 Task: Create a new issue to report that the header top bar is too small and needs to be aligned with the page.
Action: Mouse moved to (364, 228)
Screenshot: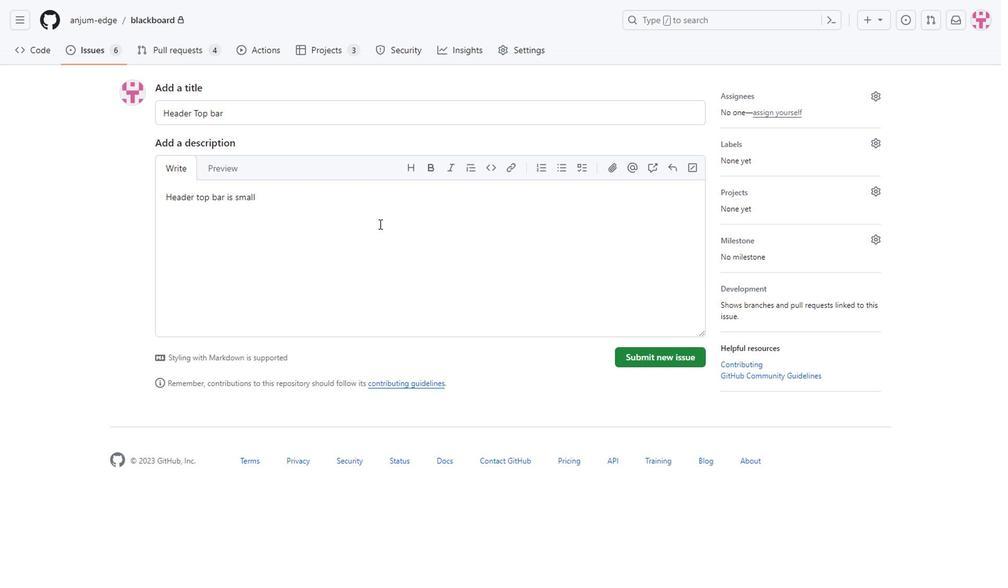 
Action: Mouse pressed left at (364, 228)
Screenshot: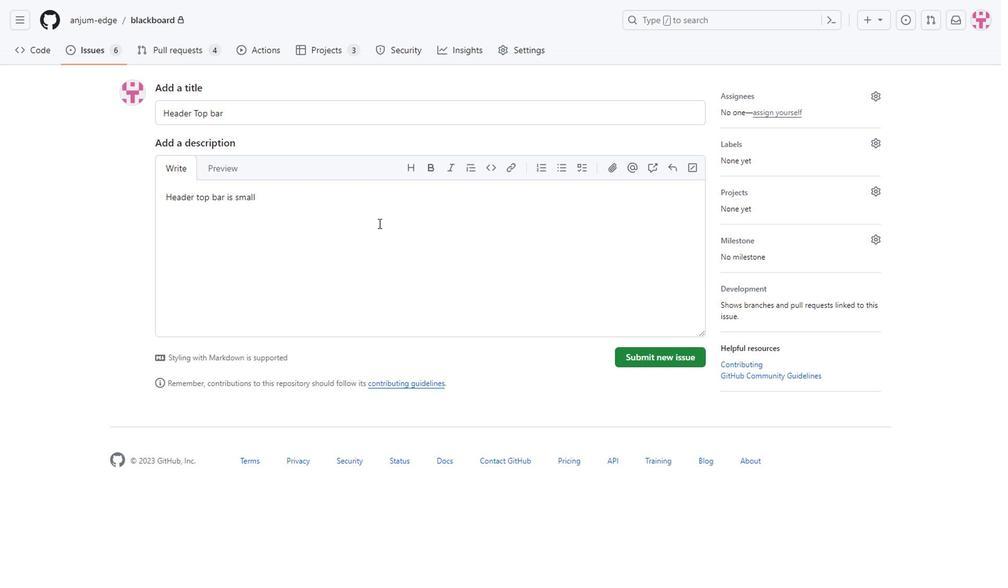 
Action: Key pressed <Key.space>make<Key.space>it<Key.space>big<Key.space>
Screenshot: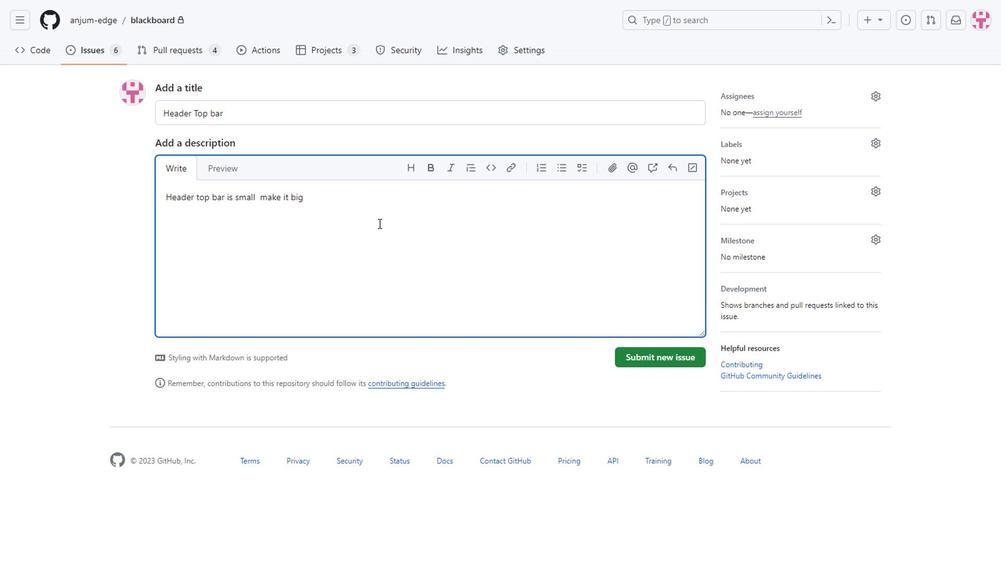 
Action: Mouse moved to (772, 107)
Screenshot: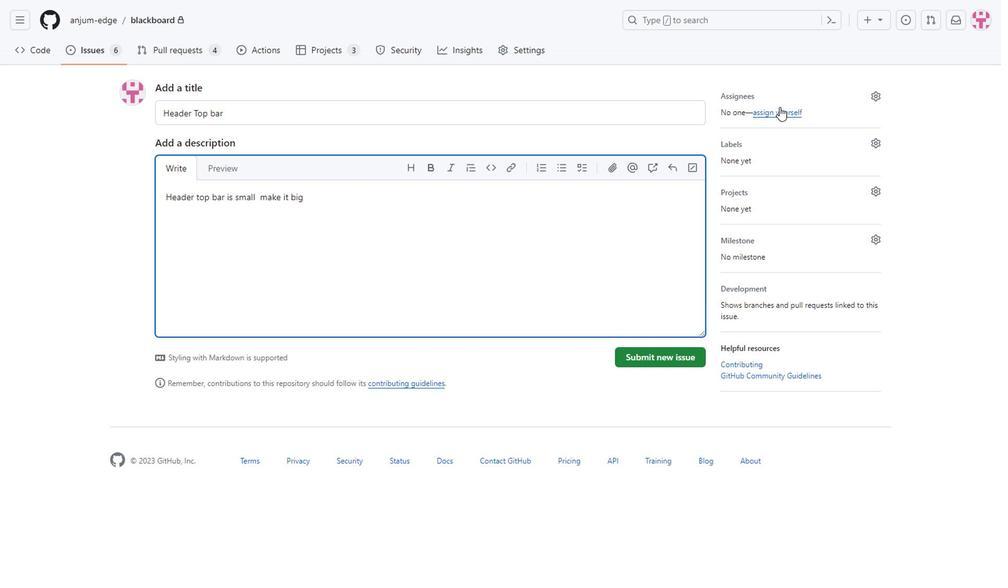 
Action: Mouse pressed left at (772, 107)
Screenshot: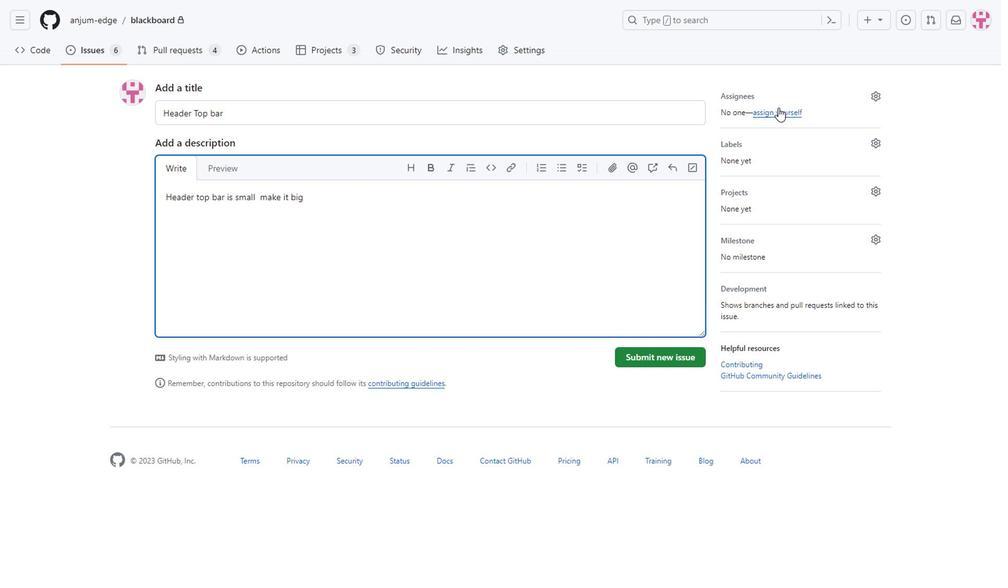
Action: Mouse moved to (329, 210)
Screenshot: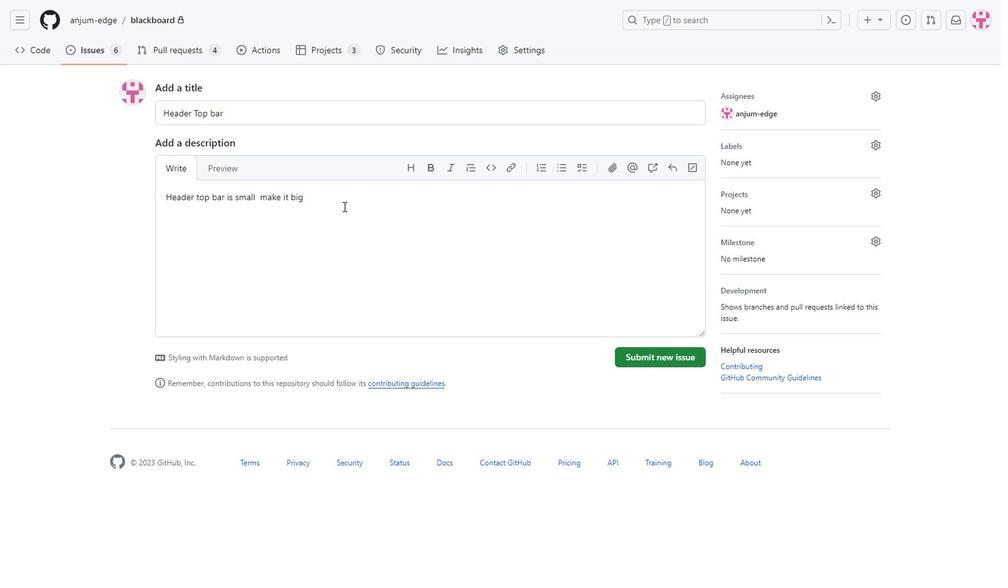 
Action: Mouse pressed left at (329, 210)
Screenshot: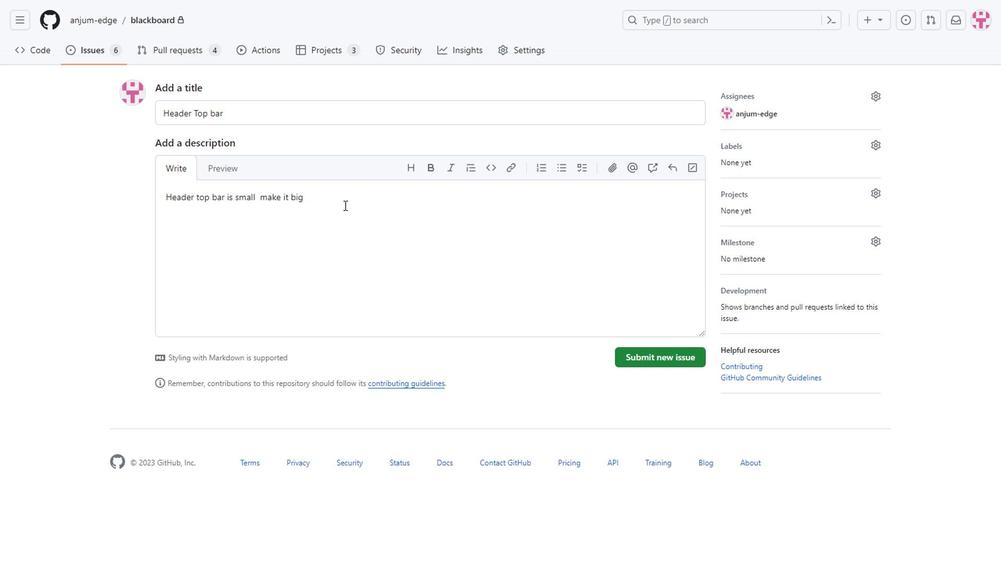 
Action: Key pressed to<Key.space>align<Key.space>with<Key.space>the<Key.space>page
Screenshot: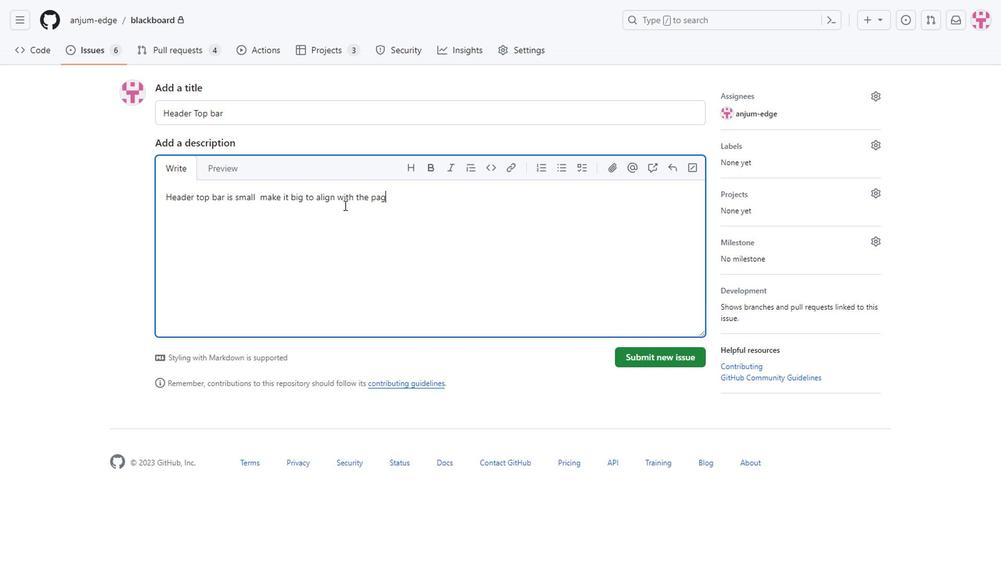 
Action: Mouse moved to (239, 203)
Screenshot: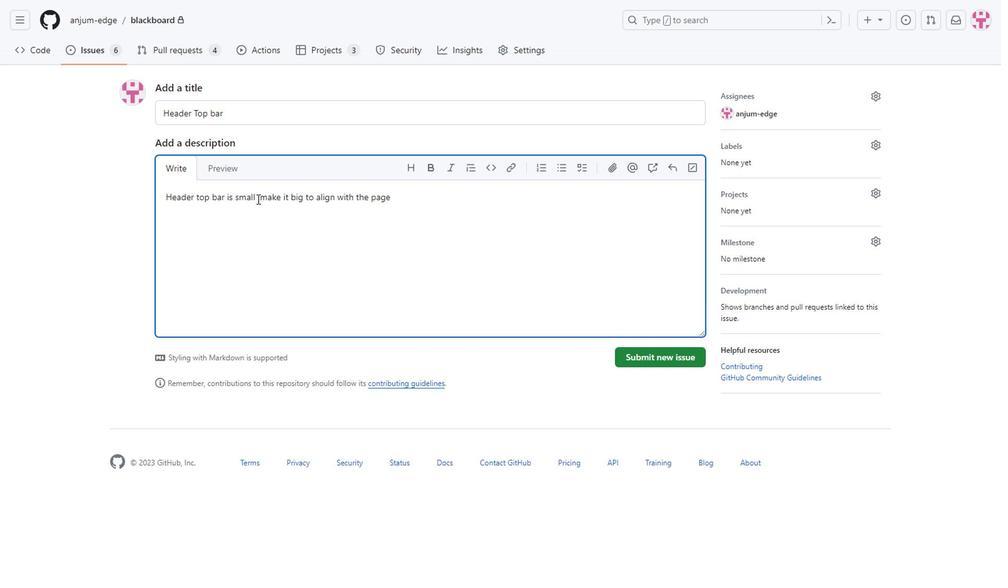 
Action: Mouse pressed left at (239, 203)
Screenshot: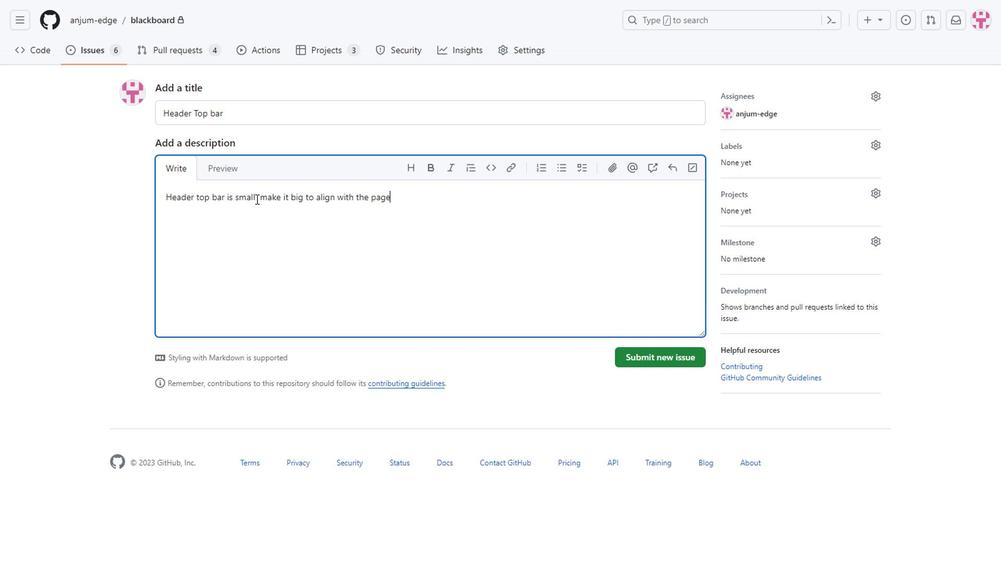 
Action: Key pressed <Key.right><Key.backspace>
Screenshot: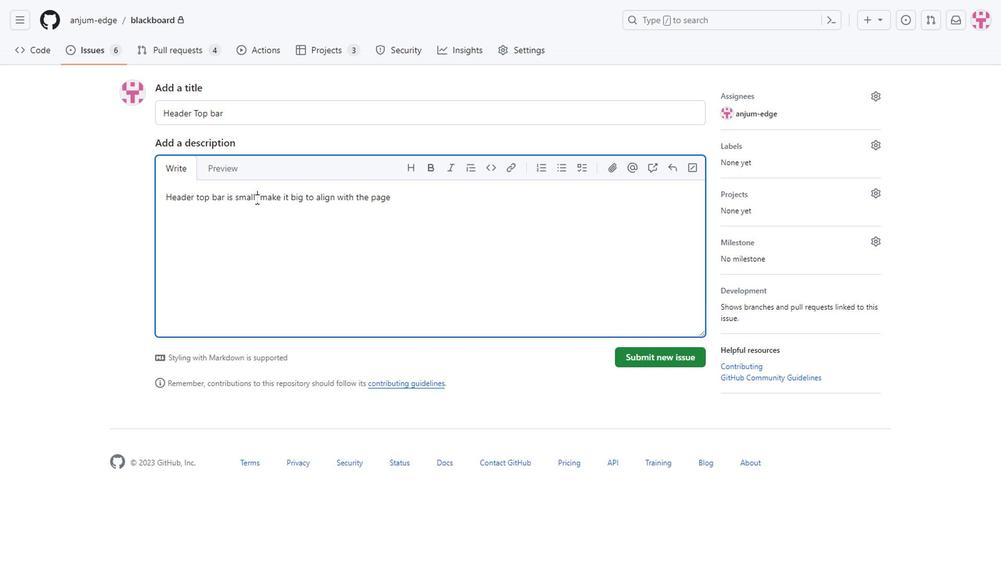 
Action: Mouse moved to (724, 148)
Screenshot: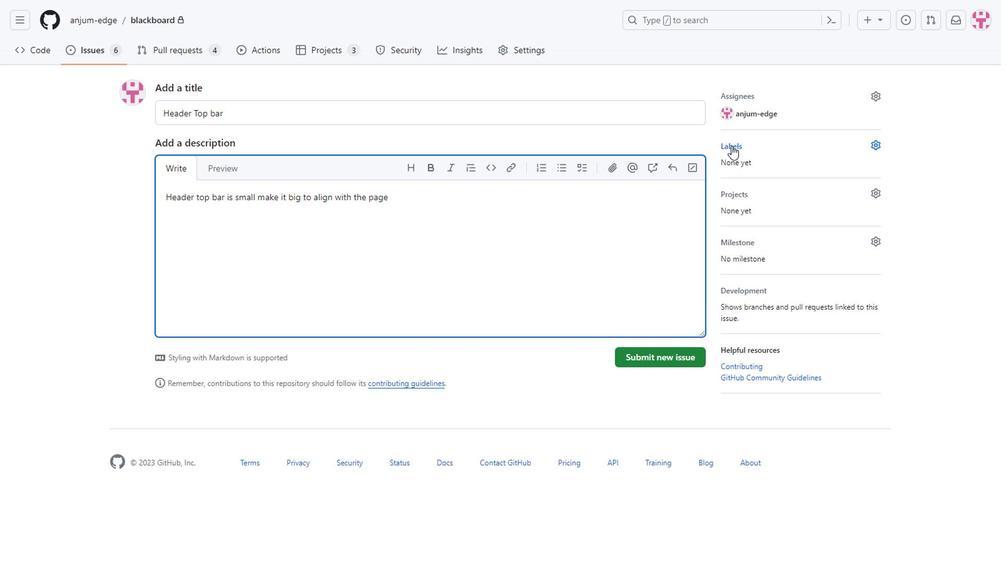 
Action: Mouse pressed left at (724, 148)
Screenshot: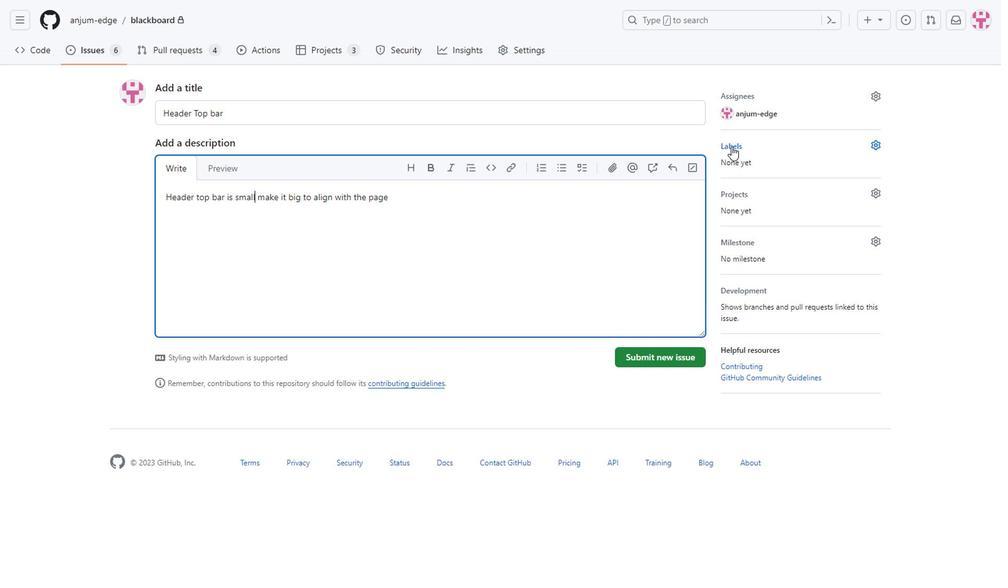 
Action: Mouse moved to (724, 232)
Screenshot: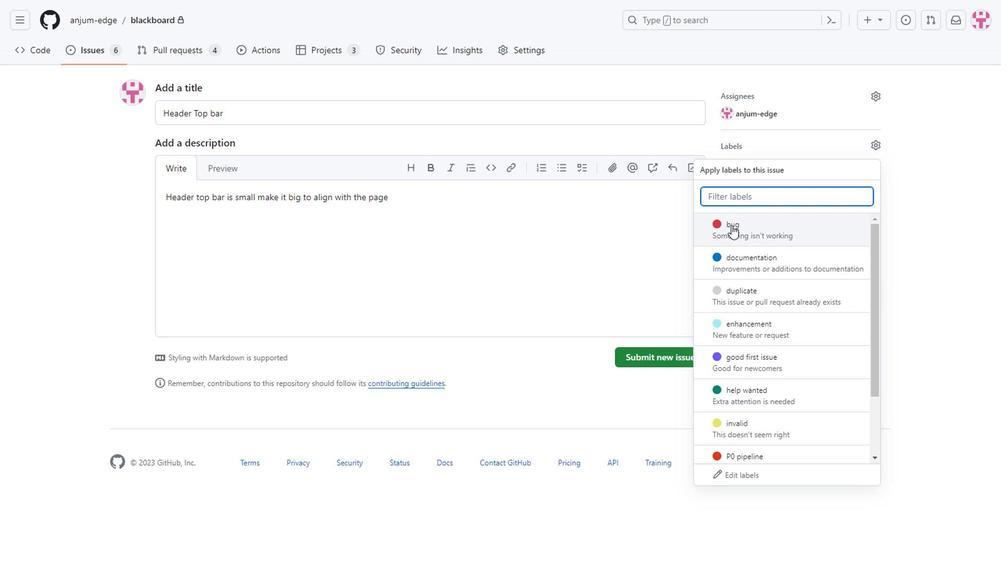 
Action: Mouse pressed left at (724, 232)
Screenshot: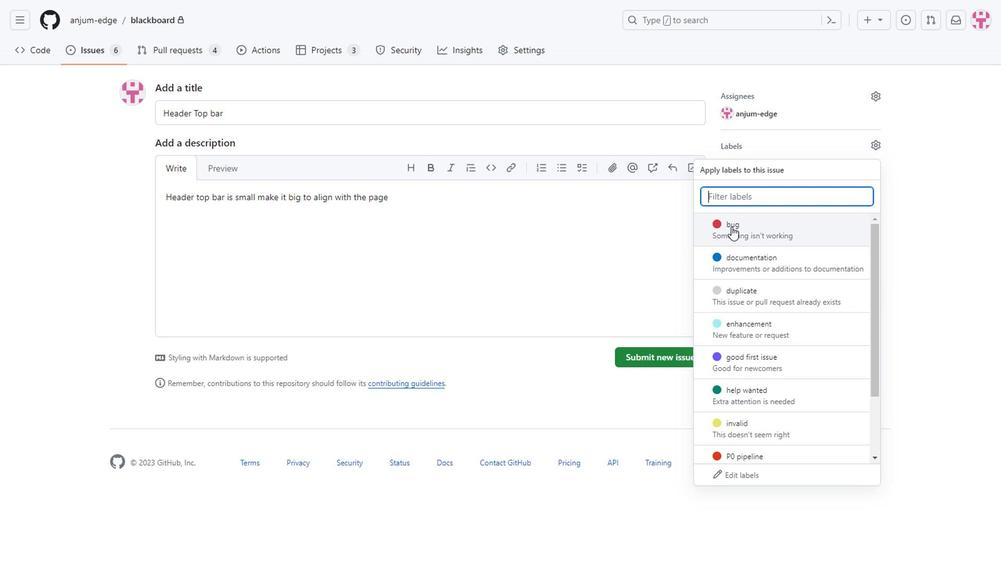 
Action: Mouse moved to (973, 297)
Screenshot: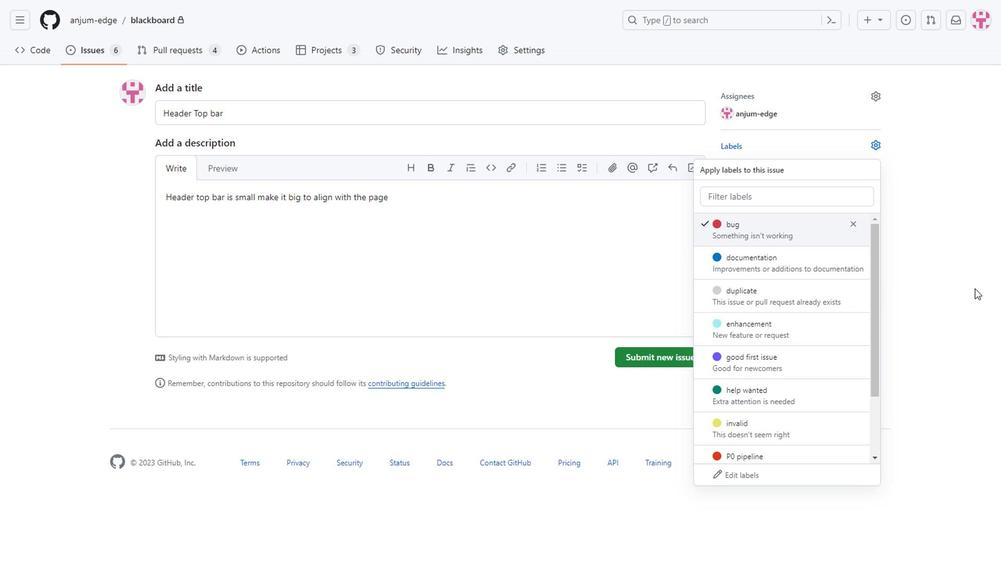 
Action: Mouse pressed left at (973, 297)
Screenshot: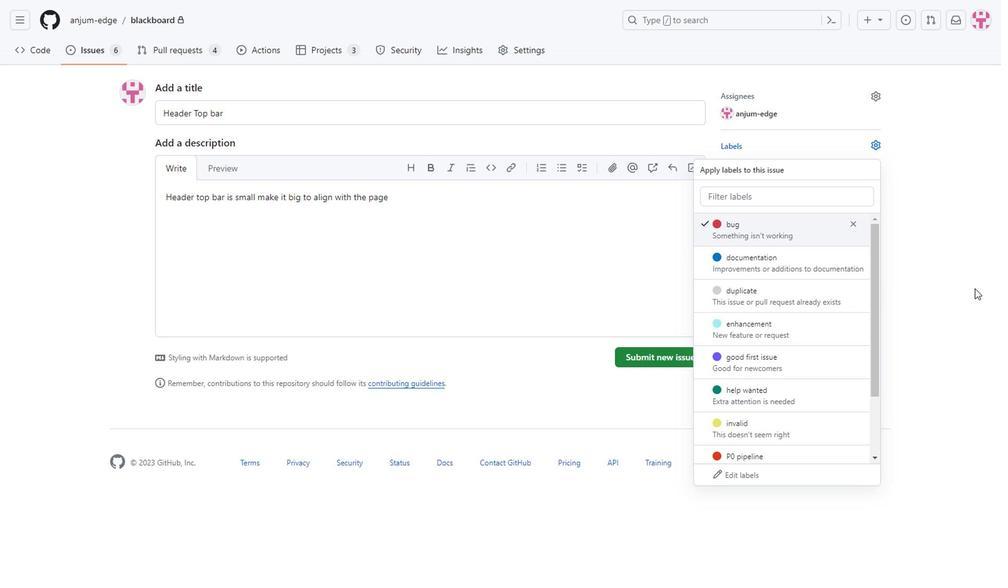 
Action: Mouse moved to (719, 198)
Screenshot: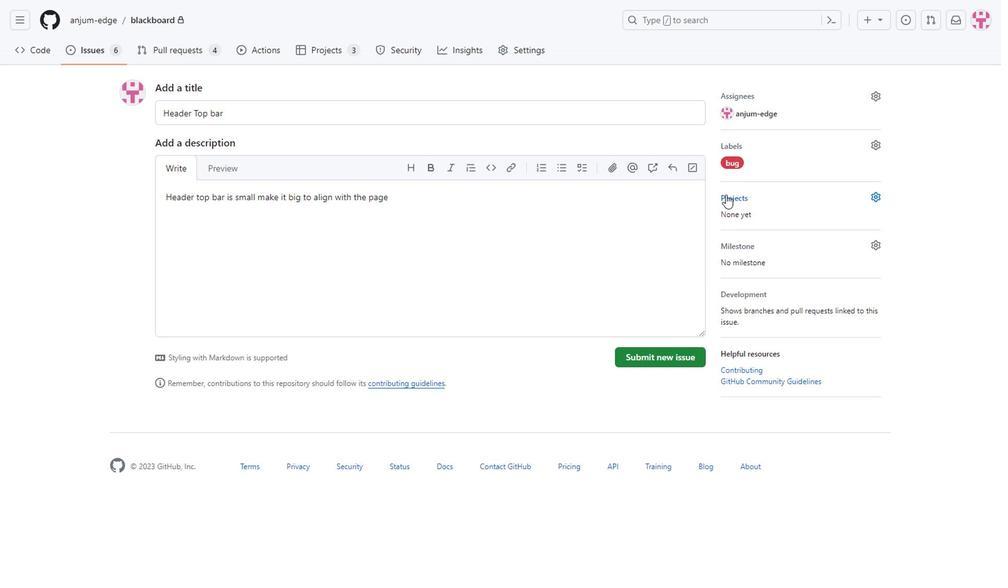 
Action: Mouse pressed left at (719, 198)
Screenshot: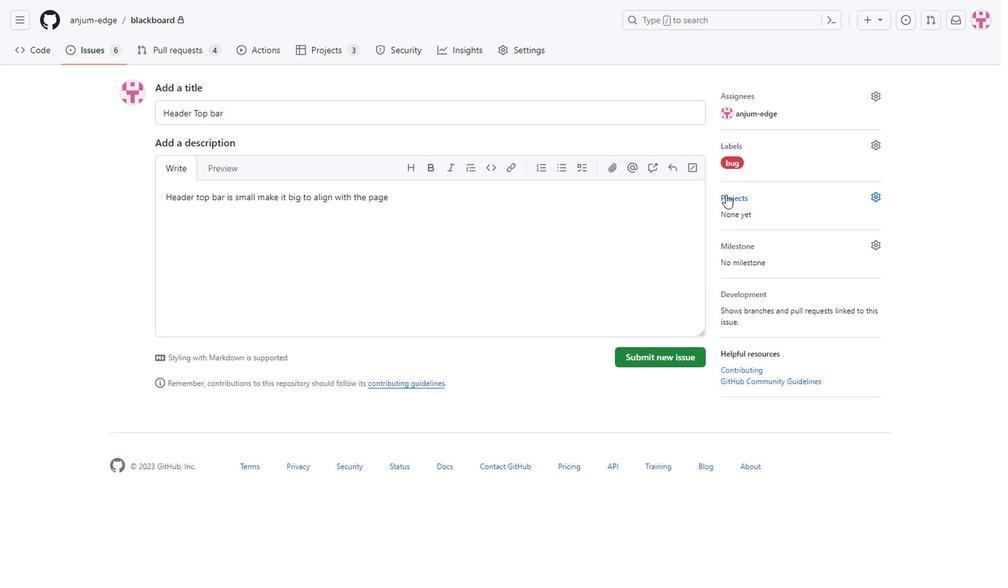 
Action: Mouse moved to (775, 315)
Screenshot: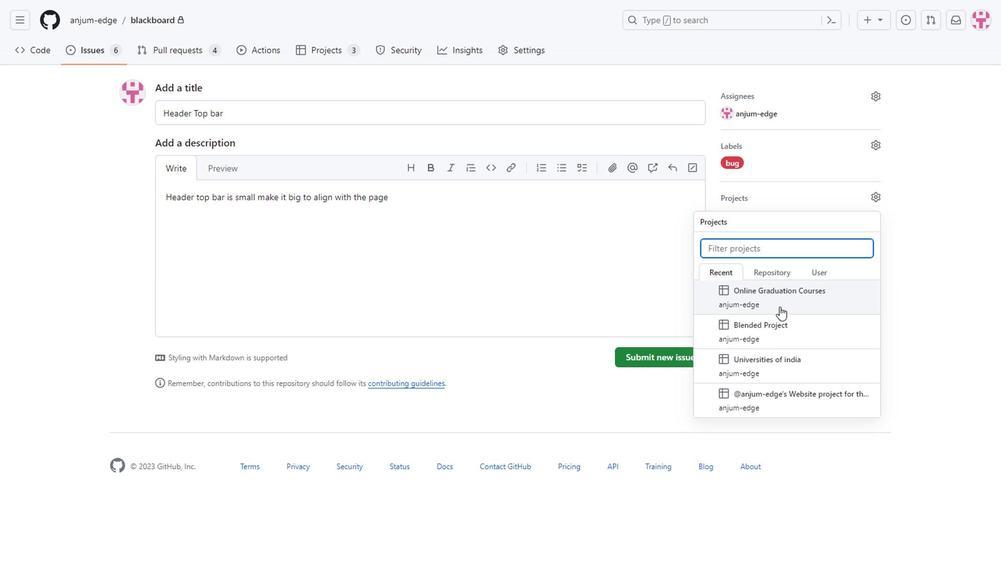 
Action: Mouse pressed left at (775, 315)
Screenshot: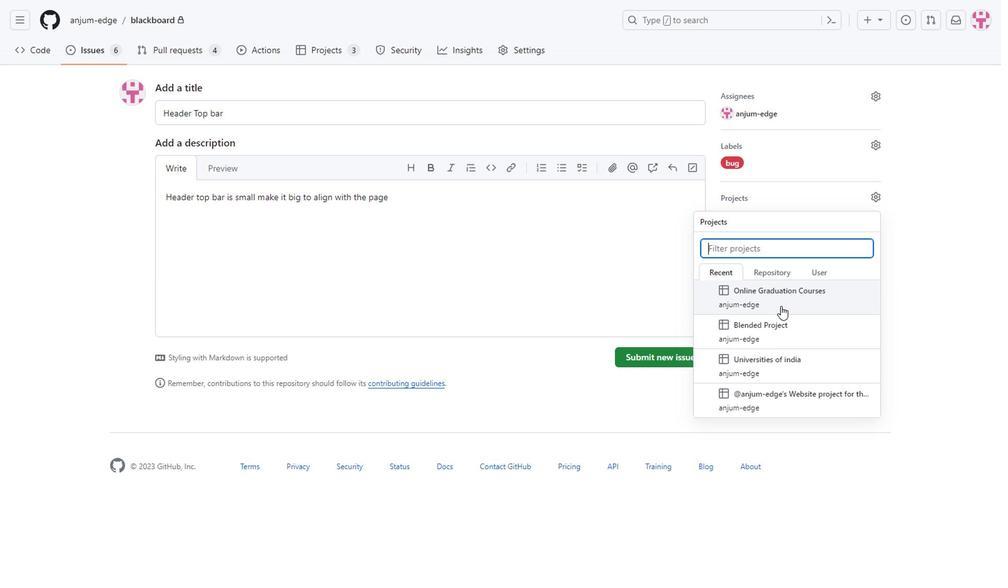 
Action: Mouse moved to (908, 308)
Screenshot: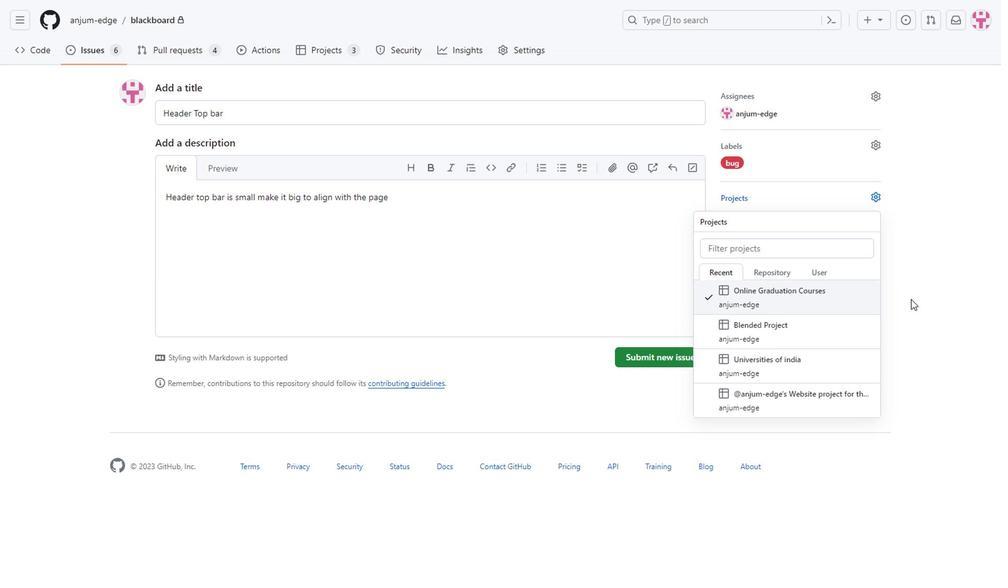 
Action: Mouse pressed left at (908, 308)
Screenshot: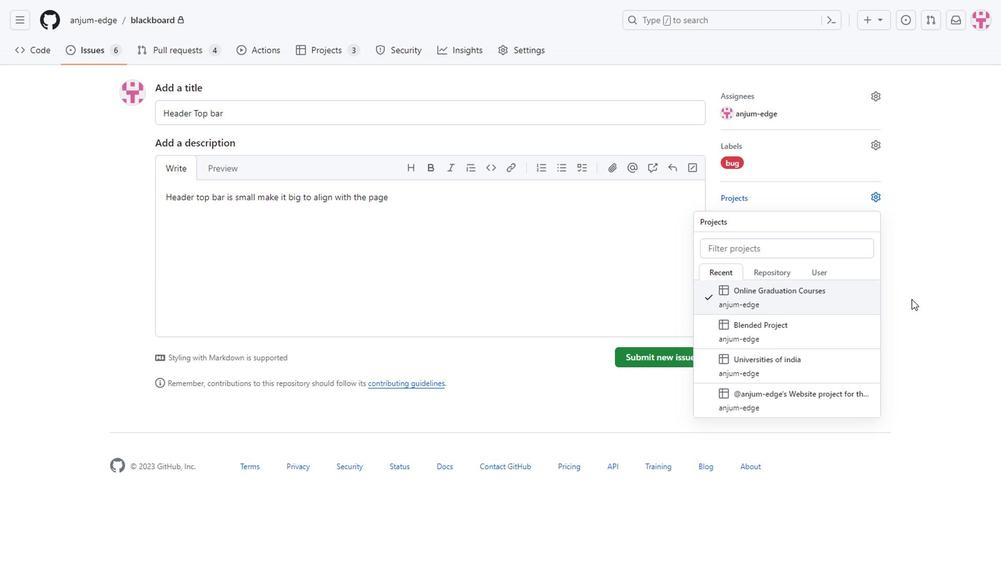 
Action: Mouse moved to (731, 247)
Screenshot: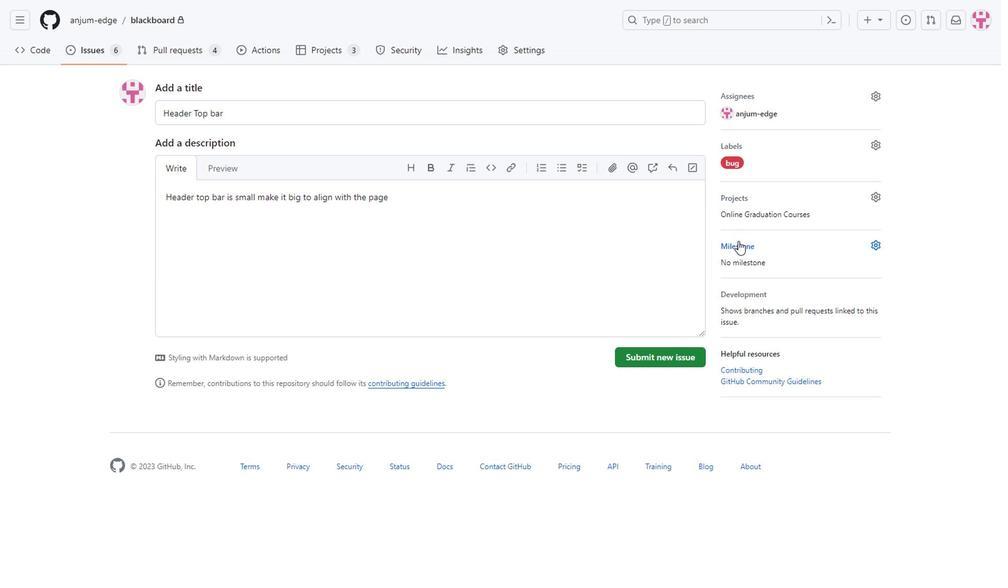 
Action: Mouse pressed left at (731, 247)
Screenshot: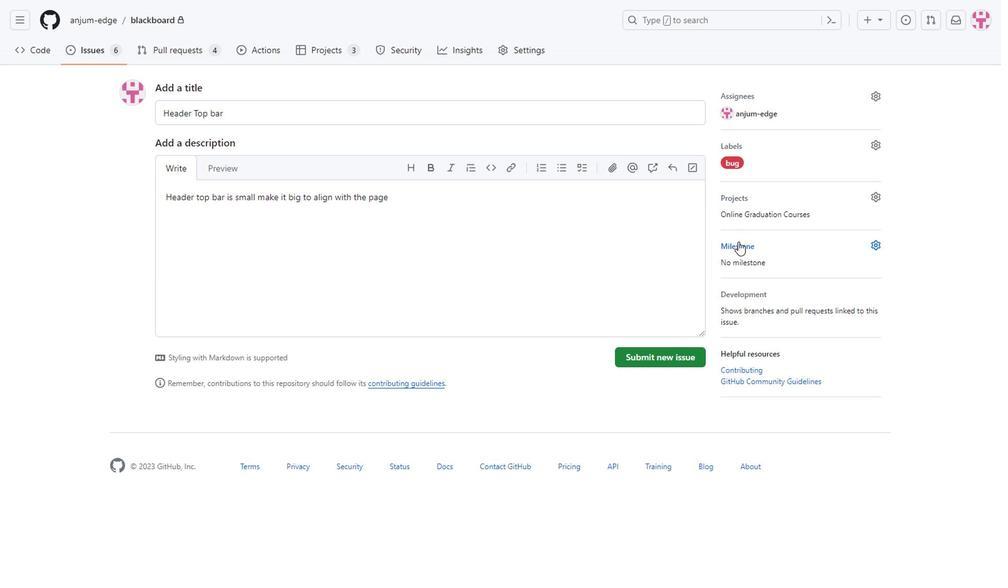 
Action: Mouse moved to (984, 303)
Screenshot: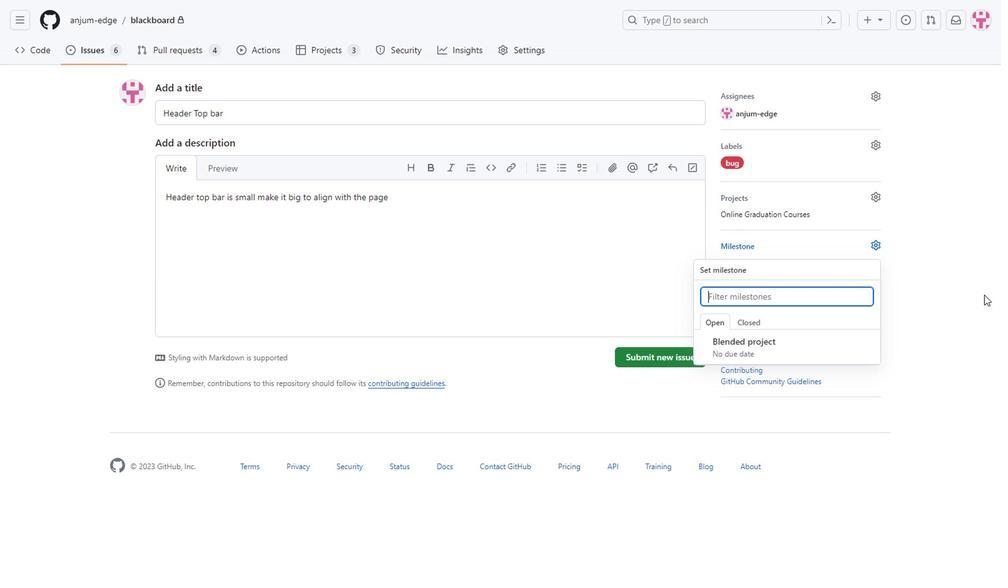 
Action: Mouse pressed left at (984, 303)
Screenshot: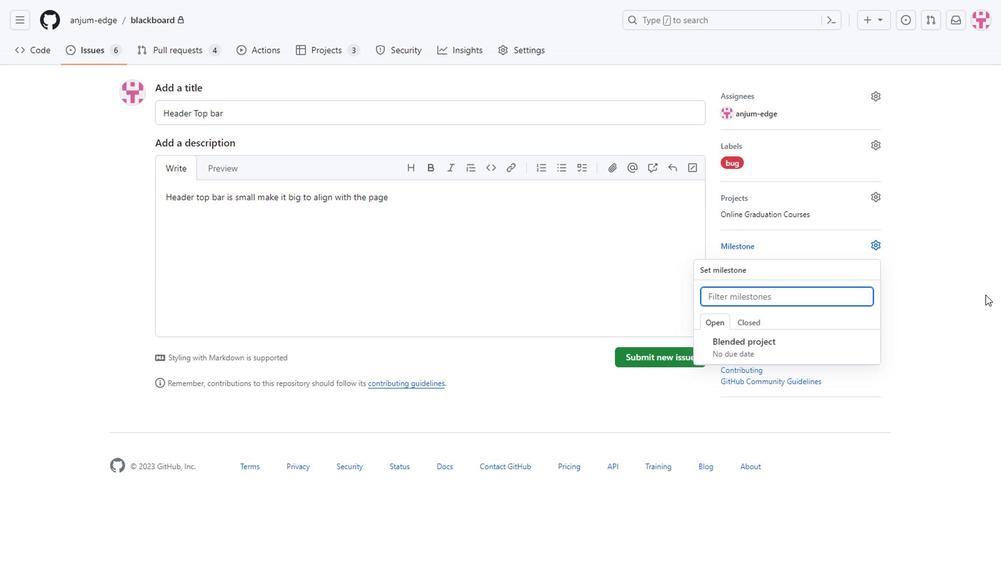 
Action: Mouse moved to (660, 367)
Screenshot: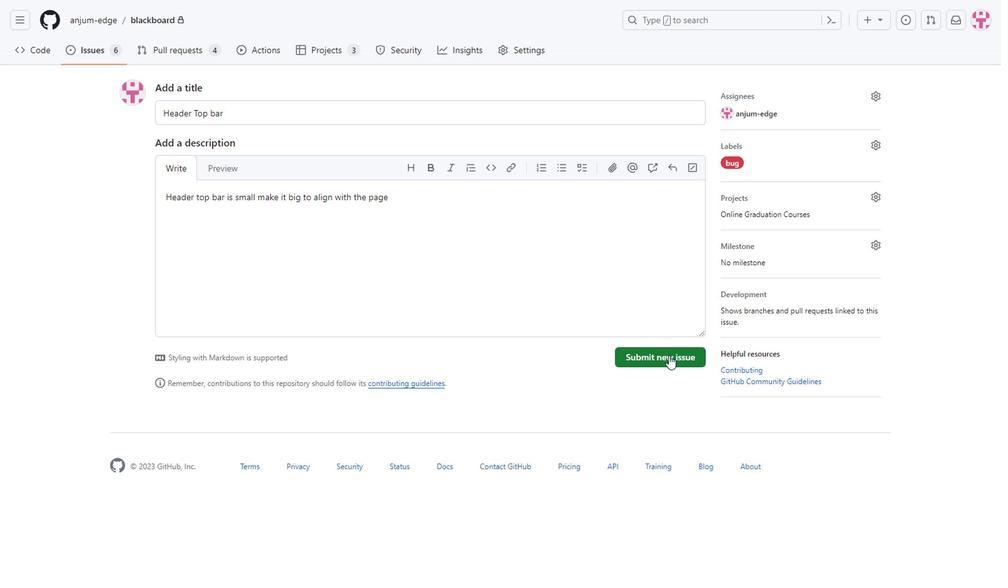 
Action: Mouse pressed left at (660, 367)
Screenshot: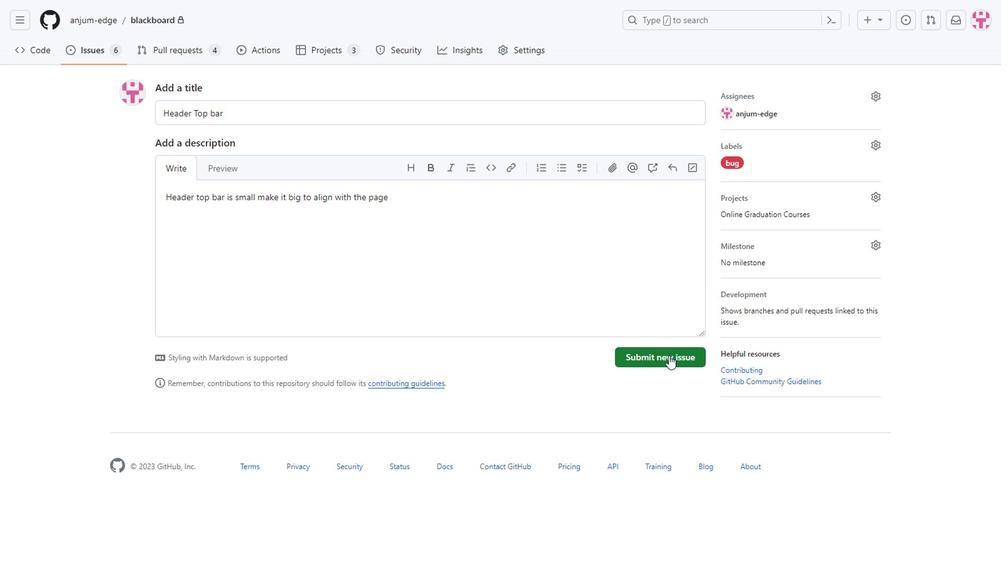 
Action: Mouse moved to (733, 326)
Screenshot: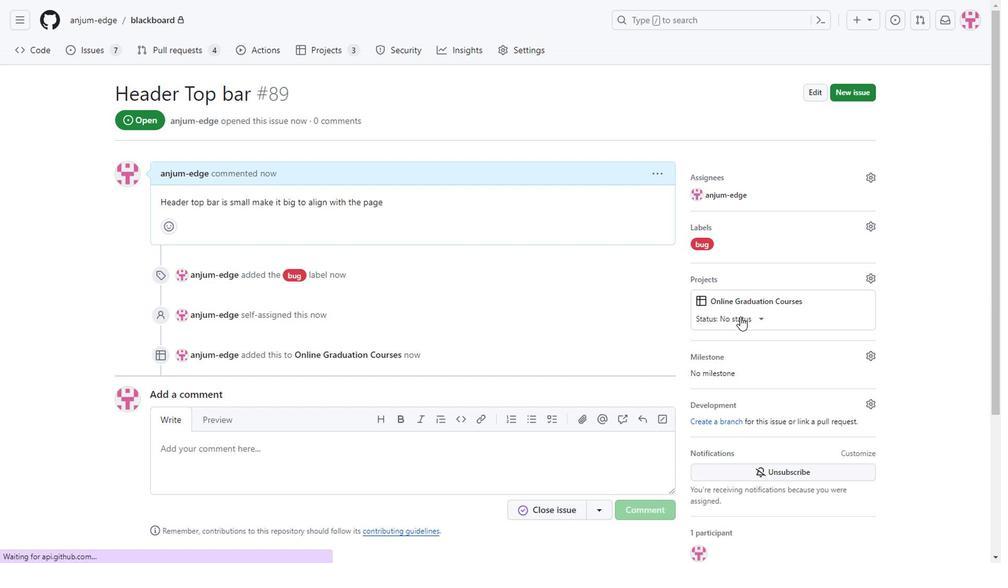 
Action: Mouse pressed left at (733, 326)
Screenshot: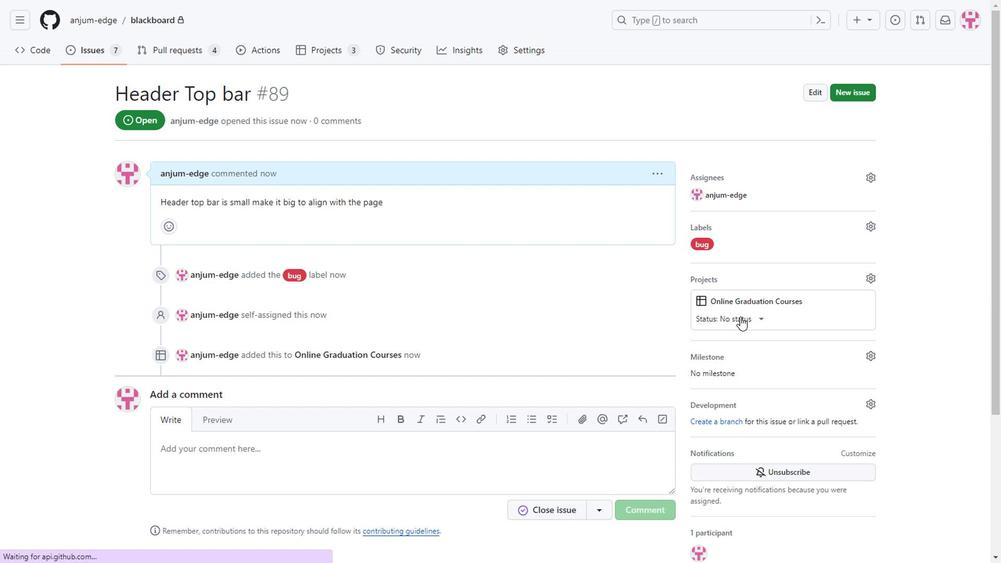 
Action: Mouse moved to (683, 370)
Screenshot: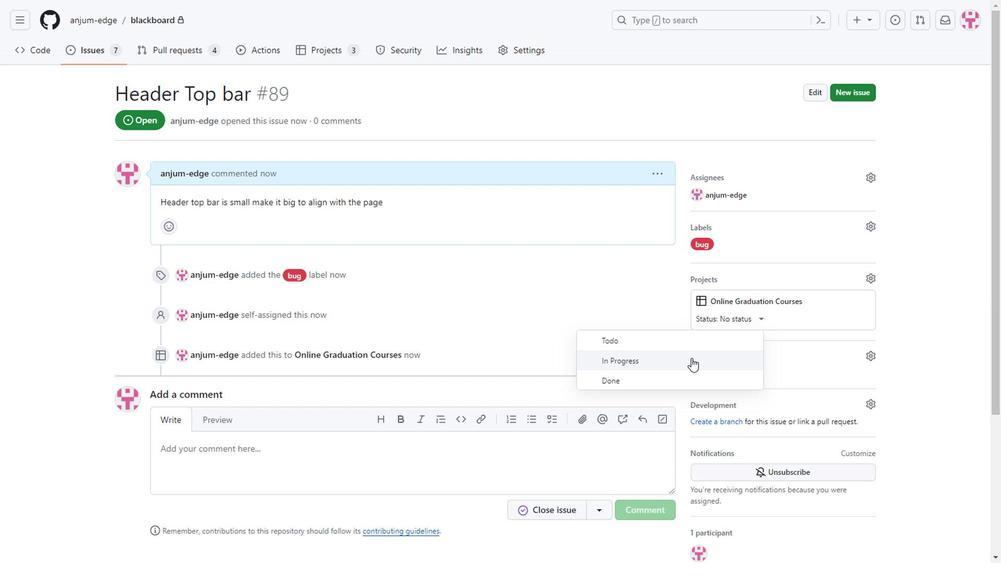 
Action: Mouse pressed left at (683, 370)
Screenshot: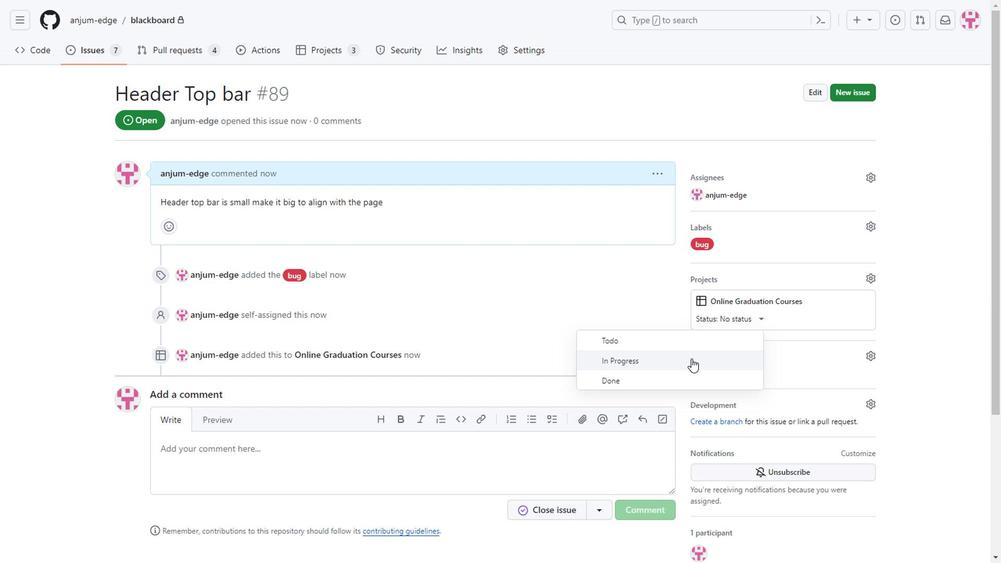 
Action: Mouse moved to (340, 320)
Screenshot: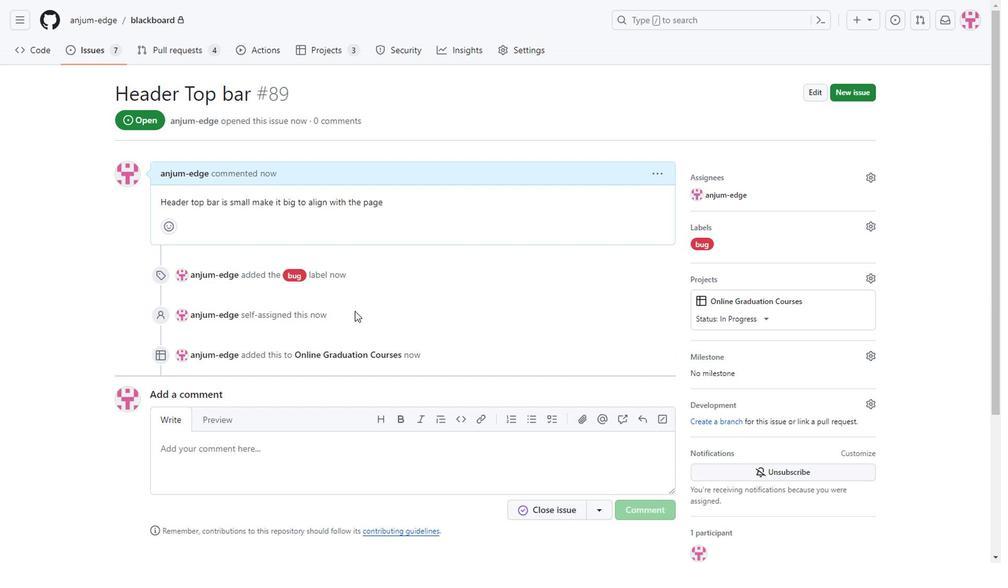 
Action: Mouse scrolled (340, 319) with delta (0, -1)
Screenshot: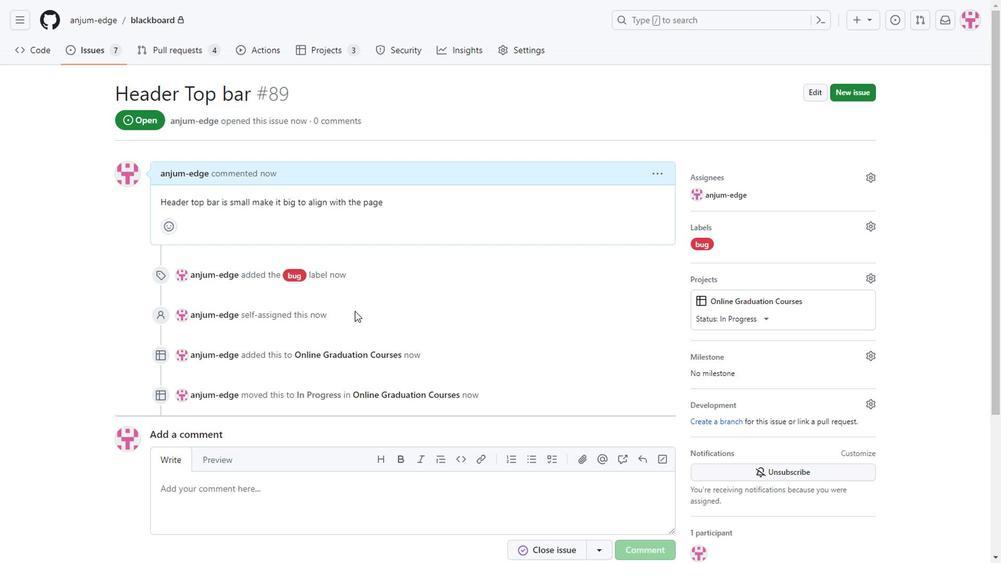 
Action: Mouse scrolled (340, 319) with delta (0, -1)
Screenshot: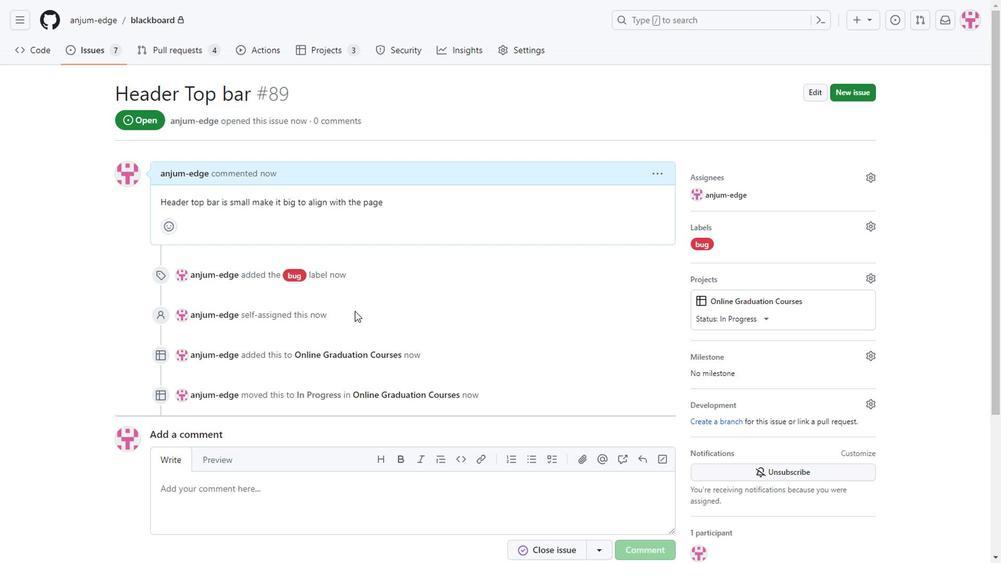 
Action: Mouse scrolled (340, 319) with delta (0, -1)
Screenshot: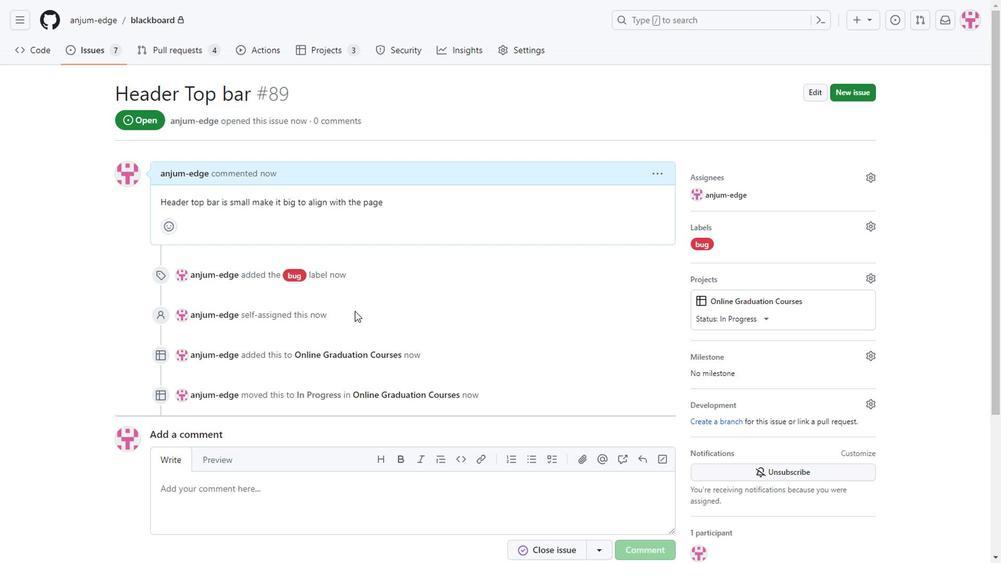 
Action: Mouse scrolled (340, 319) with delta (0, -1)
Screenshot: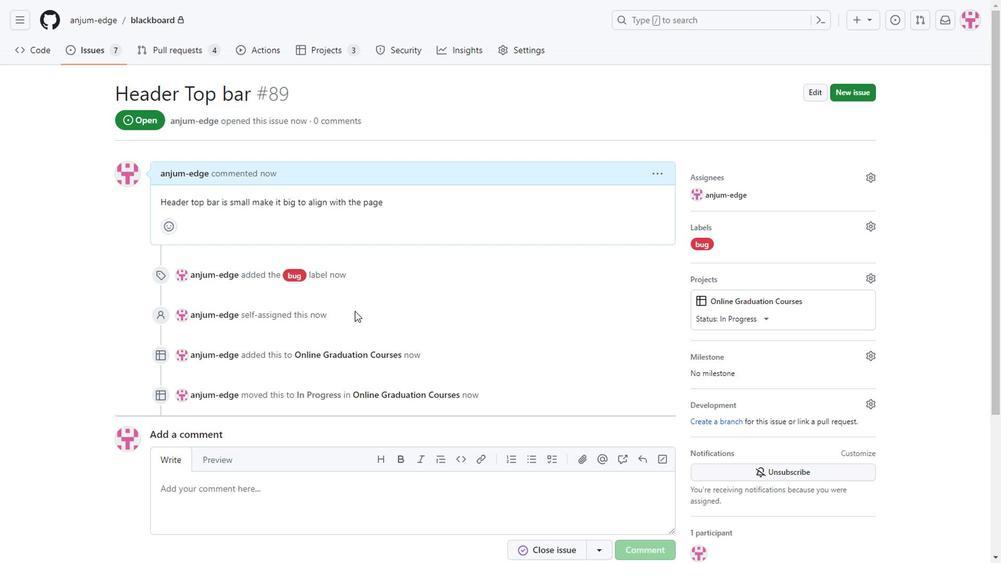 
Action: Mouse scrolled (340, 319) with delta (0, -1)
Screenshot: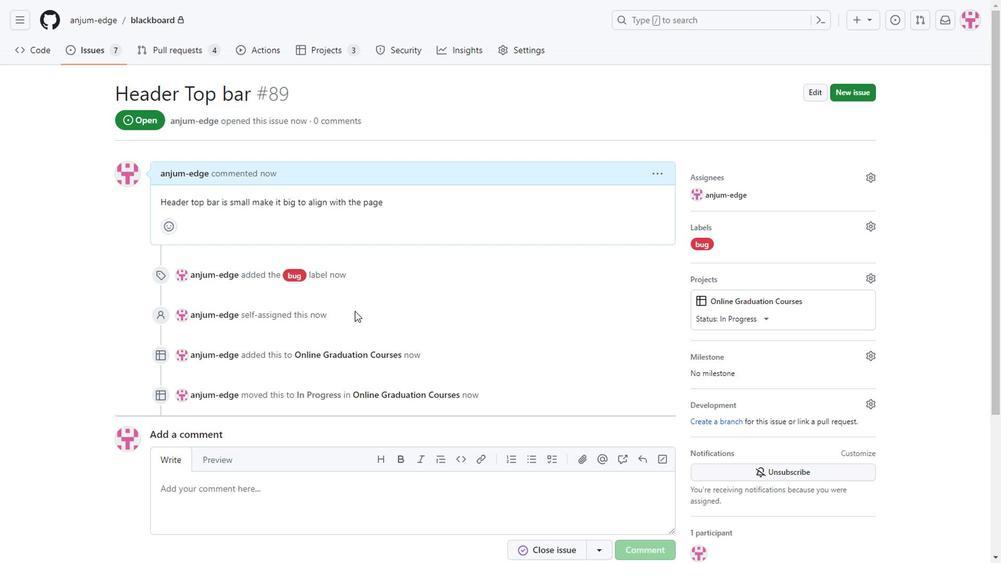 
Action: Mouse scrolled (340, 319) with delta (0, -1)
Screenshot: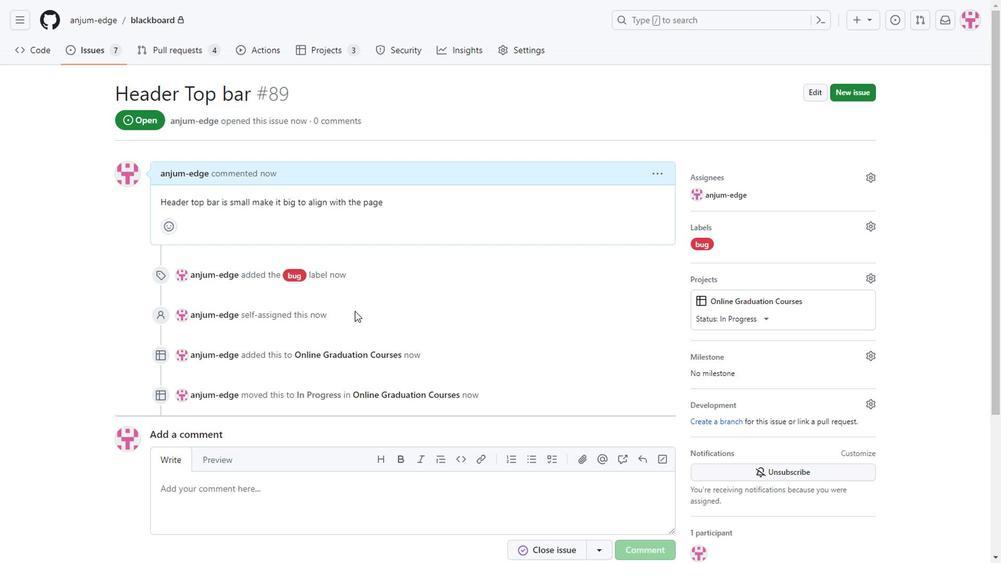 
Action: Mouse scrolled (340, 319) with delta (0, -1)
Screenshot: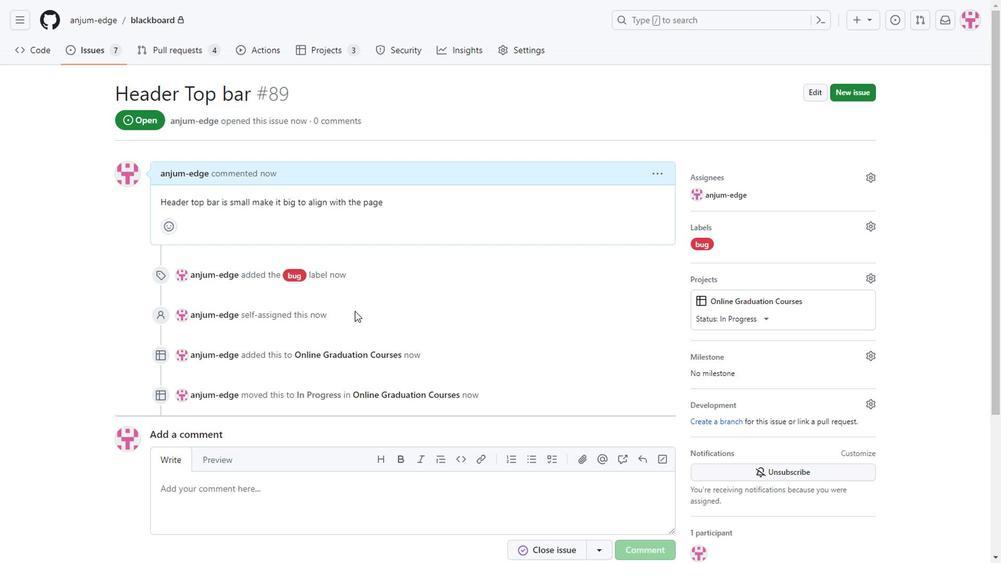 
Action: Mouse scrolled (340, 319) with delta (0, -1)
Screenshot: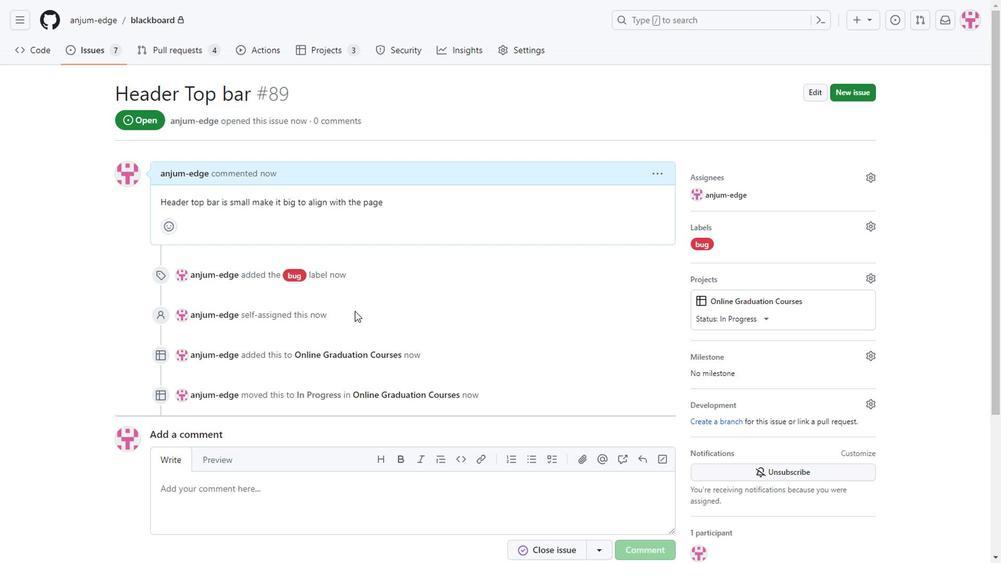 
Action: Mouse scrolled (340, 319) with delta (0, -1)
Screenshot: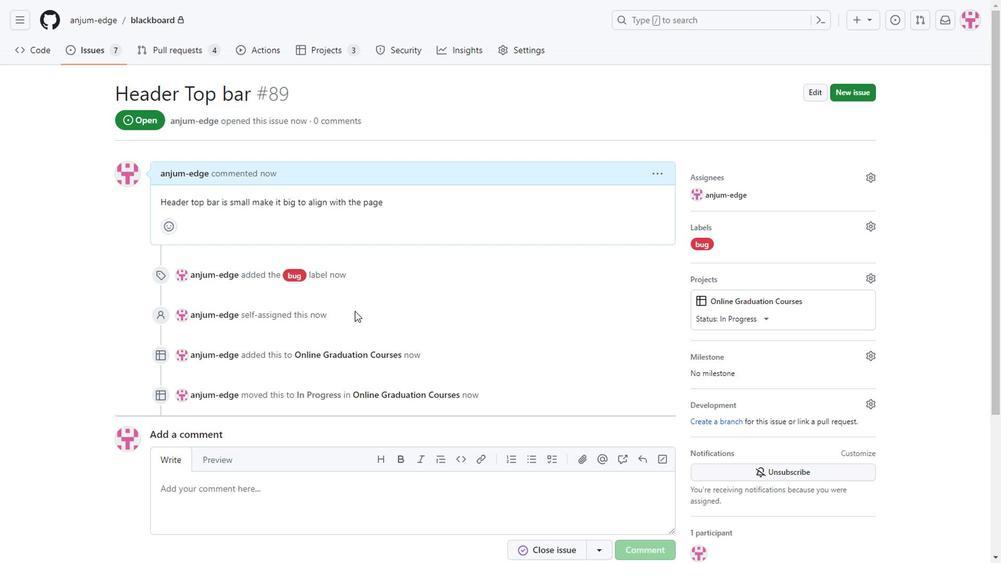 
Action: Mouse scrolled (340, 319) with delta (0, -1)
Screenshot: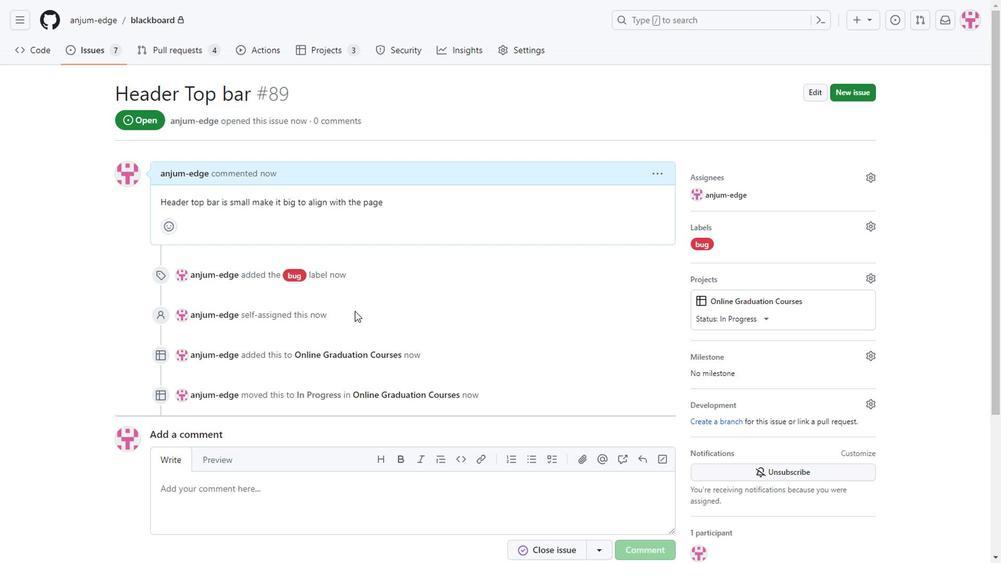 
Action: Mouse scrolled (340, 319) with delta (0, -1)
Screenshot: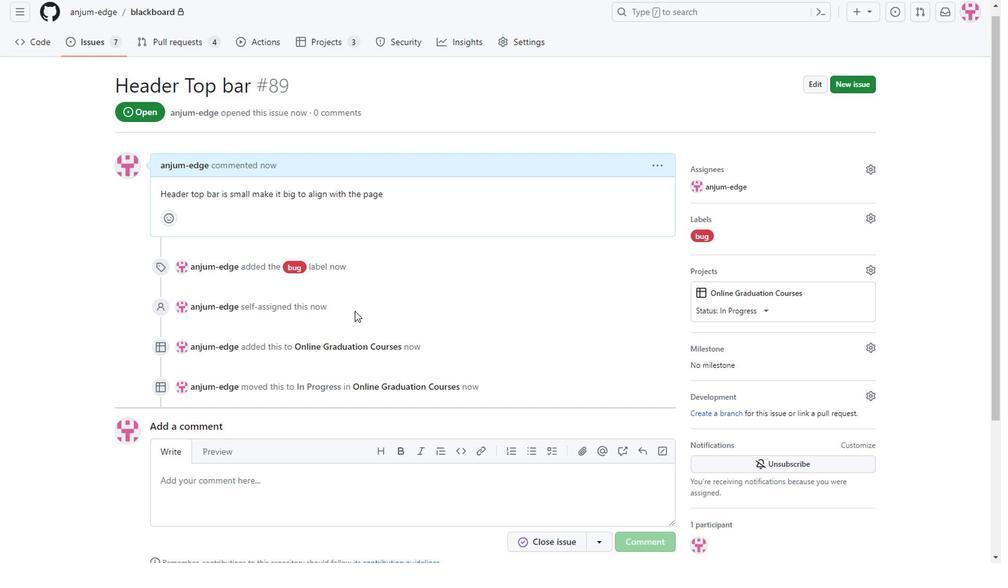 
Action: Mouse scrolled (340, 319) with delta (0, -1)
Screenshot: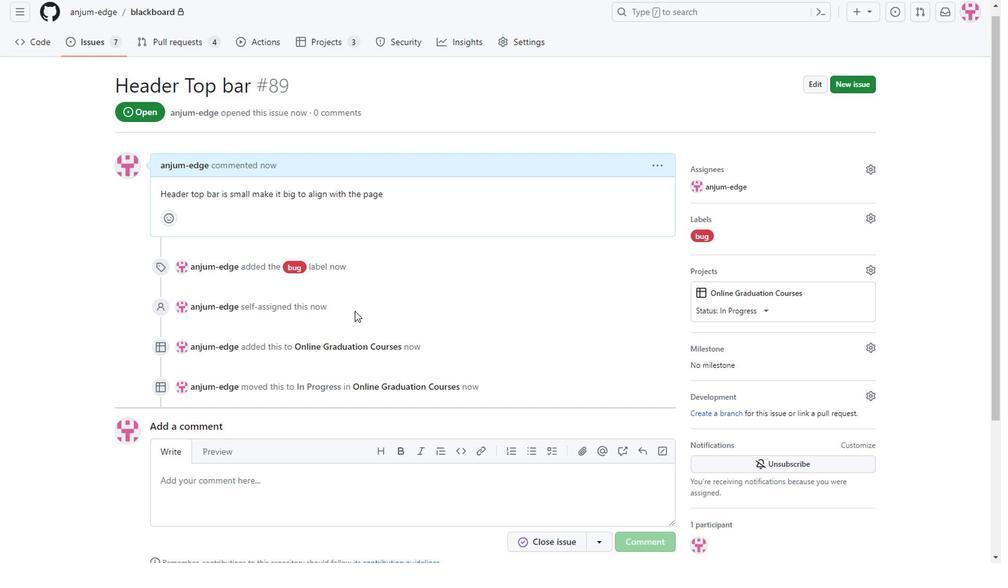 
Action: Mouse scrolled (340, 319) with delta (0, -1)
Screenshot: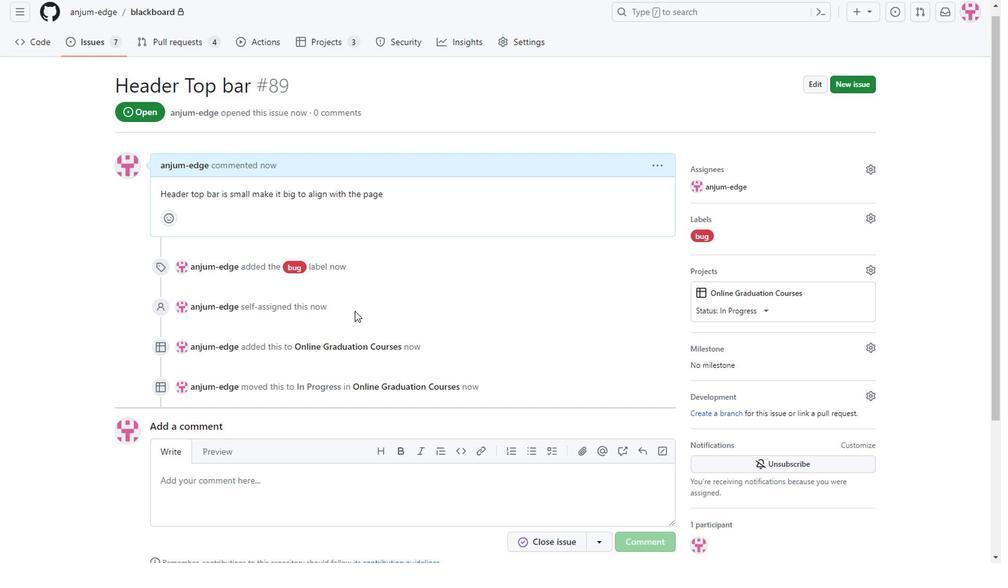 
Action: Mouse scrolled (340, 319) with delta (0, -1)
Screenshot: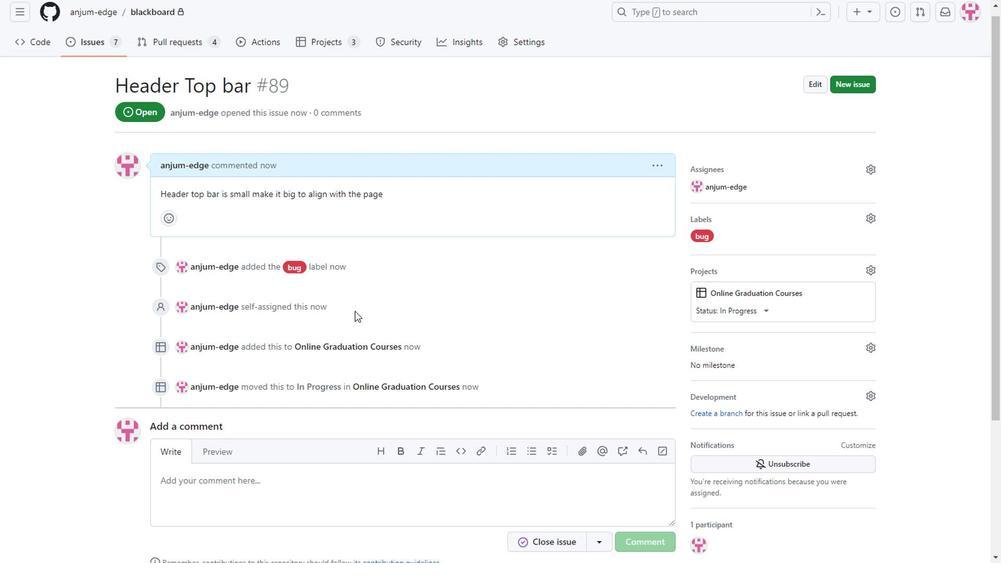 
Action: Mouse scrolled (340, 319) with delta (0, -1)
Screenshot: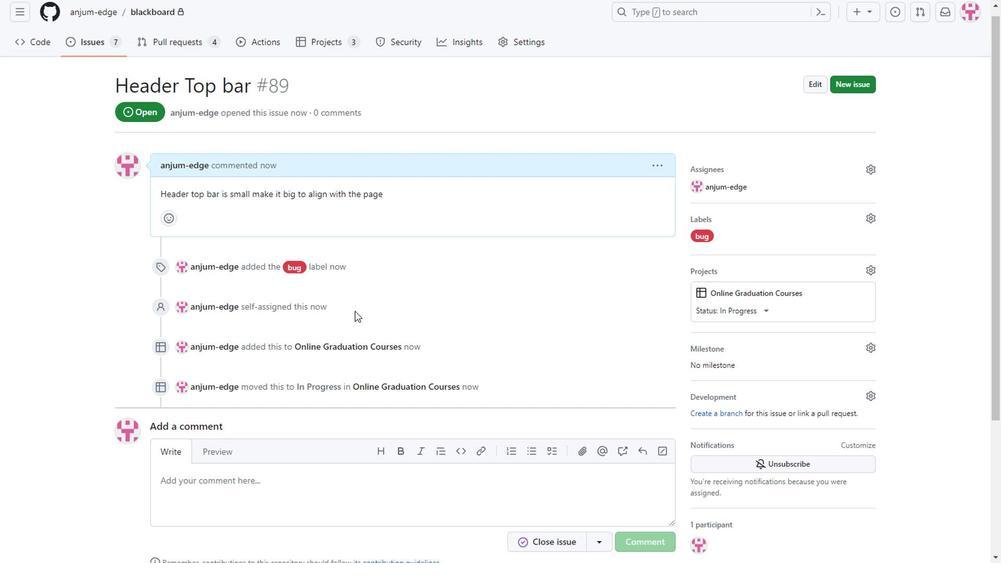 
Action: Mouse scrolled (340, 319) with delta (0, -1)
Screenshot: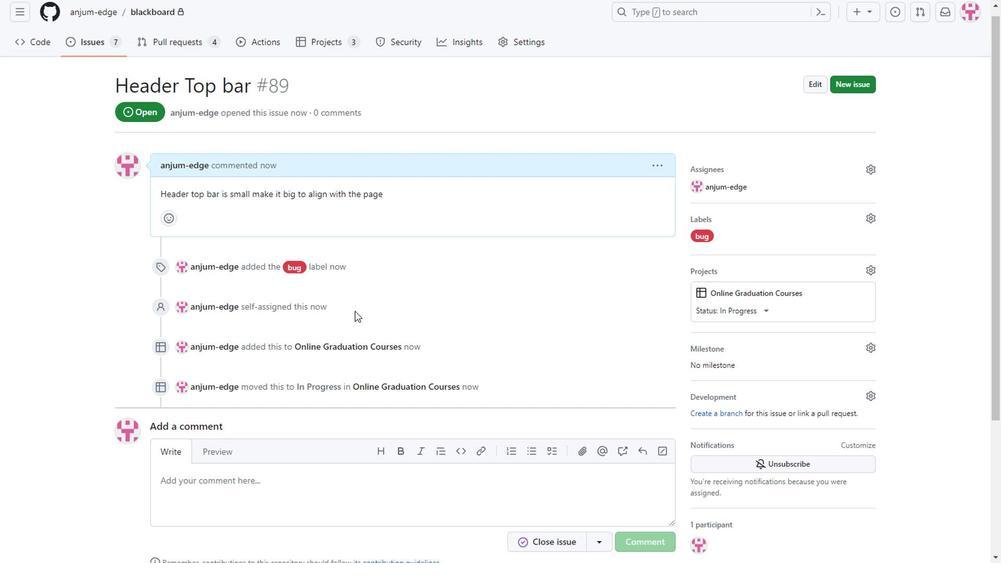 
Action: Mouse scrolled (340, 319) with delta (0, -1)
Screenshot: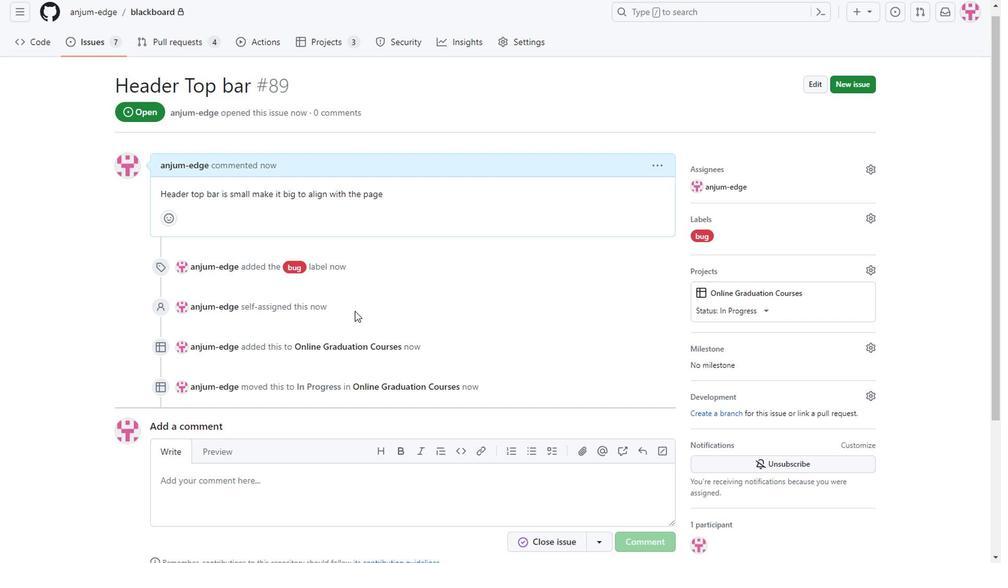 
Action: Mouse scrolled (340, 319) with delta (0, -1)
Screenshot: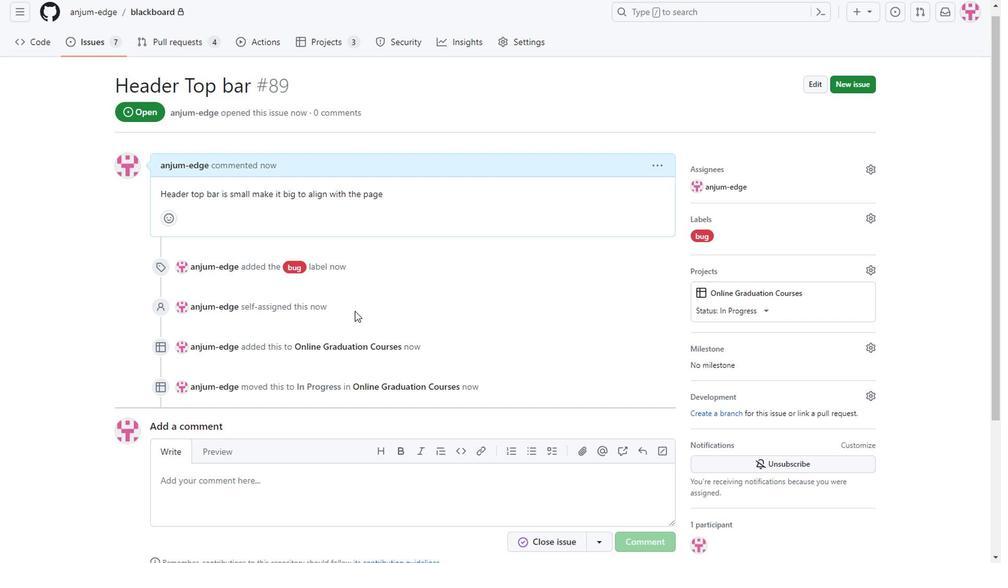 
Action: Mouse scrolled (340, 319) with delta (0, -1)
Screenshot: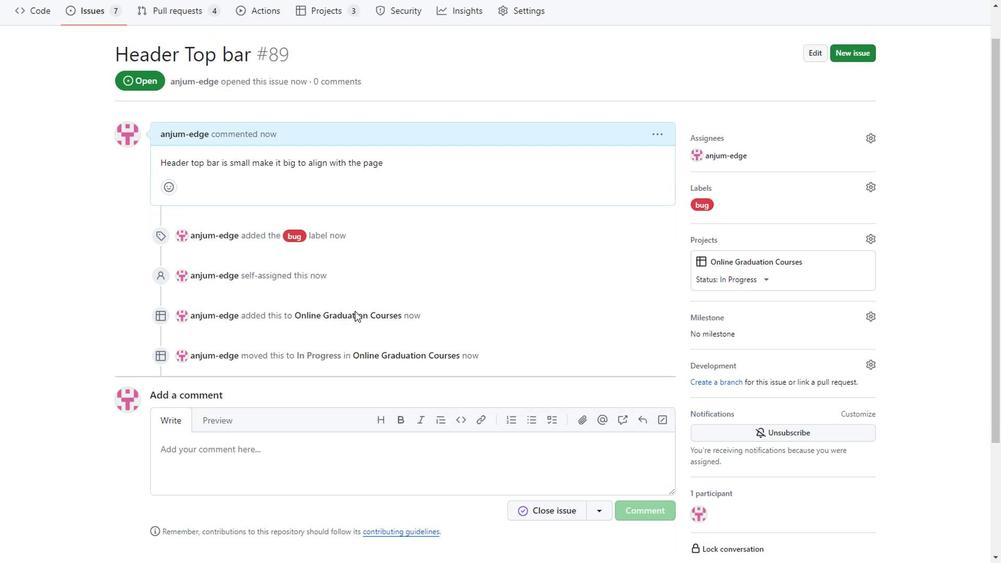 
Action: Mouse scrolled (340, 319) with delta (0, -1)
Screenshot: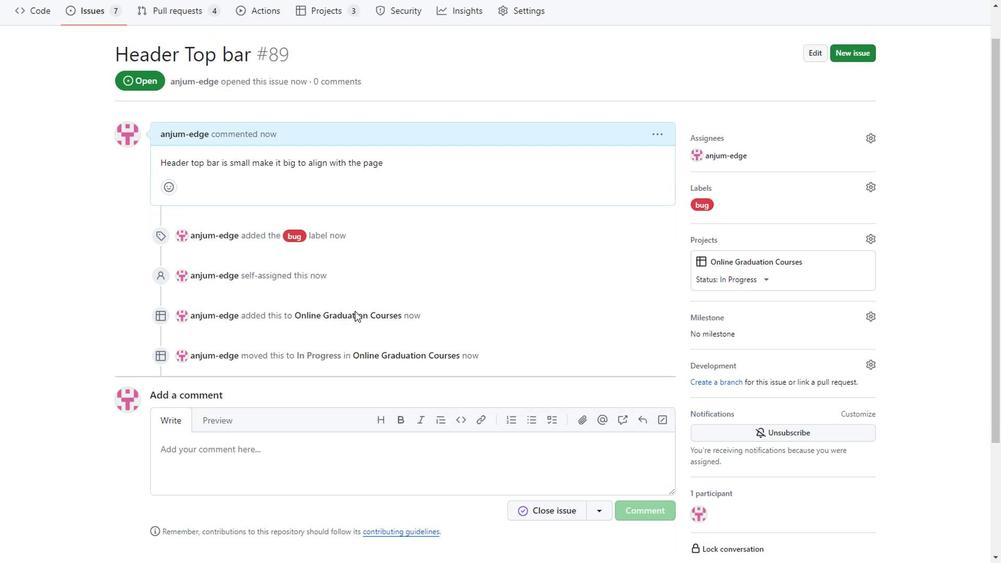 
Action: Mouse scrolled (340, 319) with delta (0, -1)
Screenshot: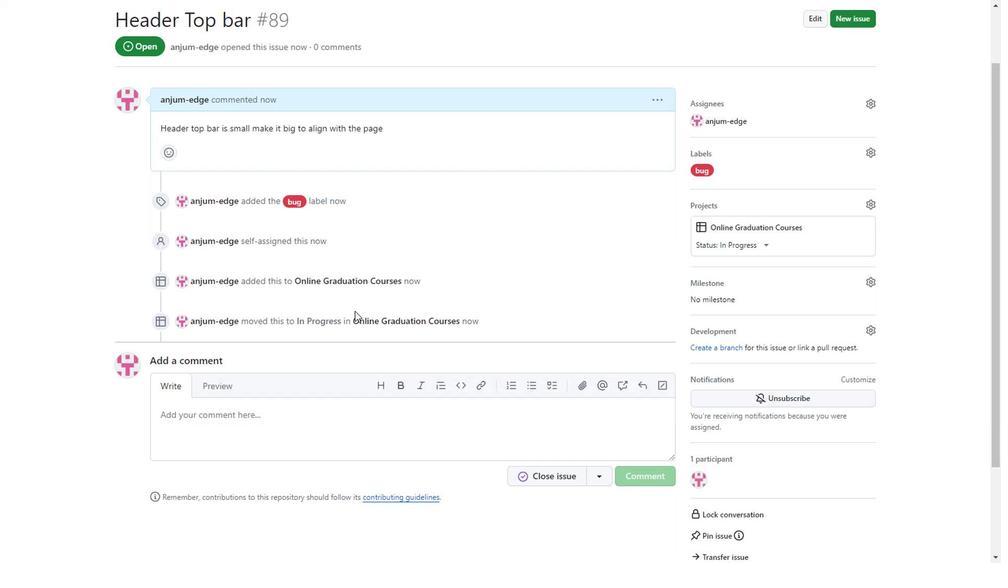
Action: Mouse scrolled (340, 319) with delta (0, -1)
Screenshot: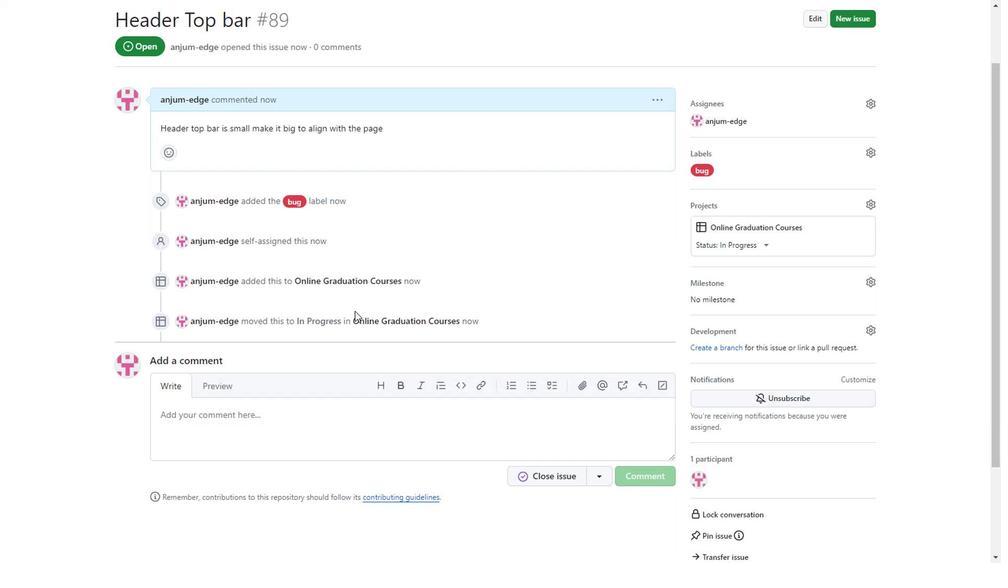
Action: Mouse scrolled (340, 319) with delta (0, -1)
Screenshot: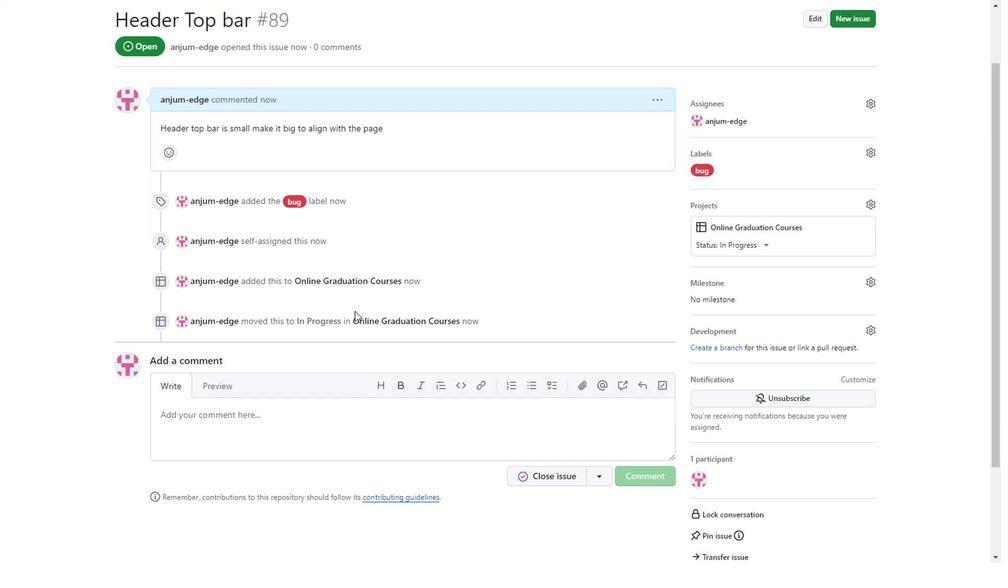 
Action: Mouse scrolled (340, 319) with delta (0, -1)
Screenshot: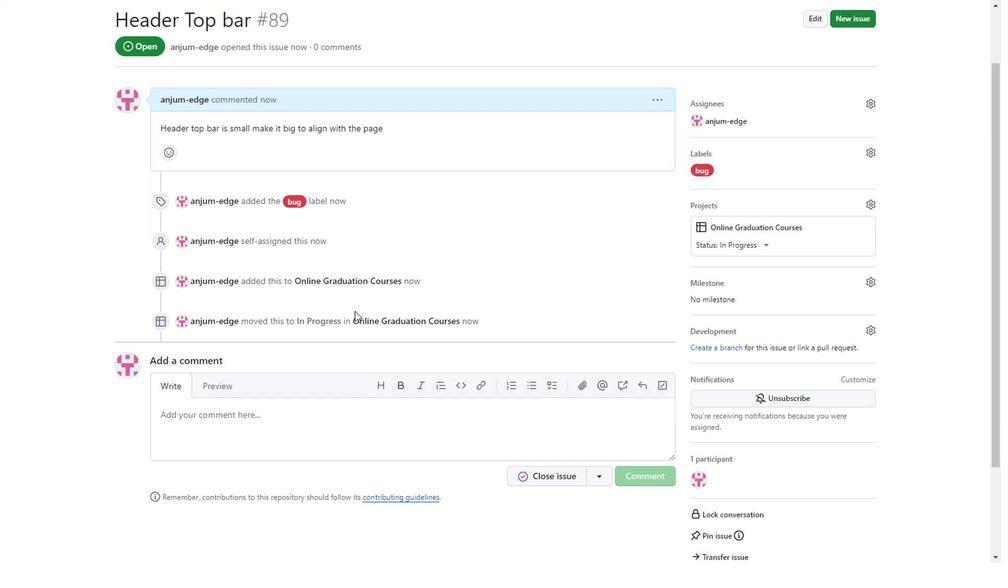 
Action: Mouse scrolled (340, 319) with delta (0, -1)
Screenshot: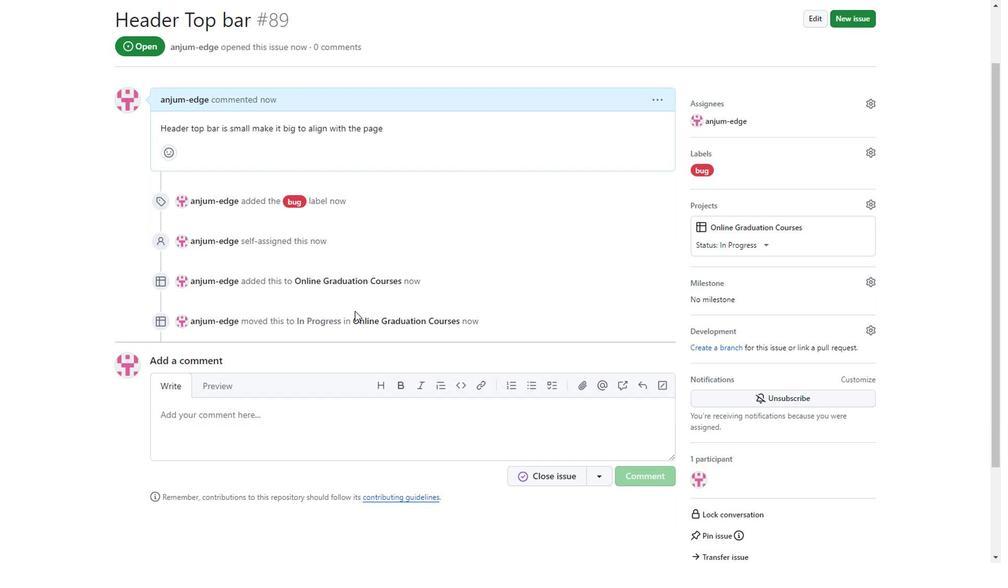 
Action: Mouse scrolled (340, 319) with delta (0, -1)
Screenshot: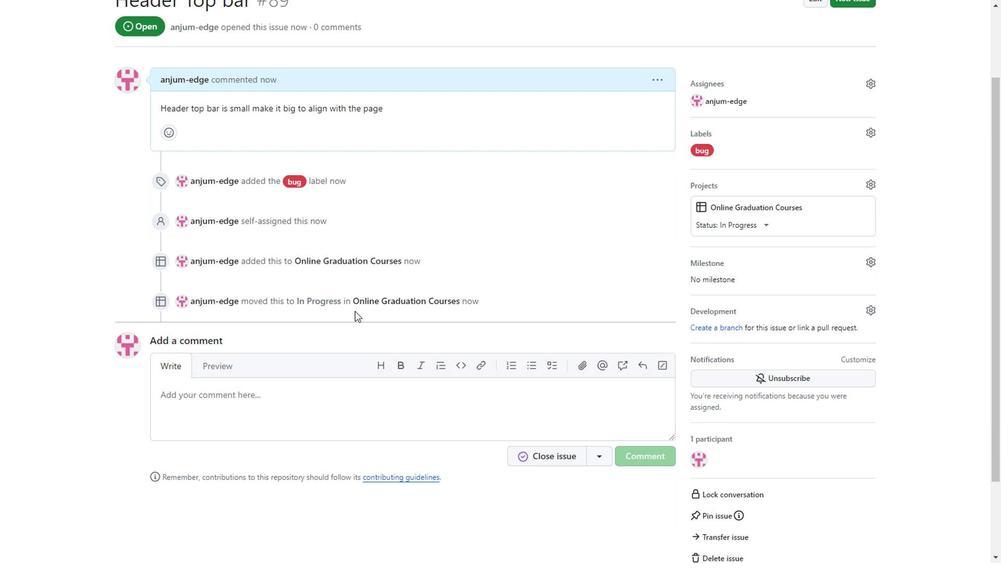 
Action: Mouse scrolled (340, 319) with delta (0, -1)
Screenshot: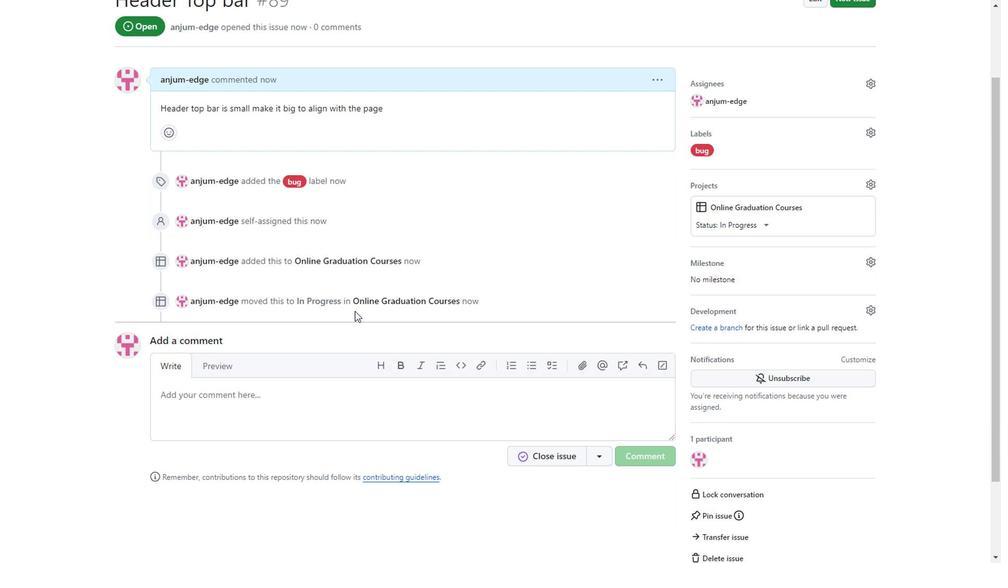 
Action: Mouse scrolled (340, 319) with delta (0, -1)
Screenshot: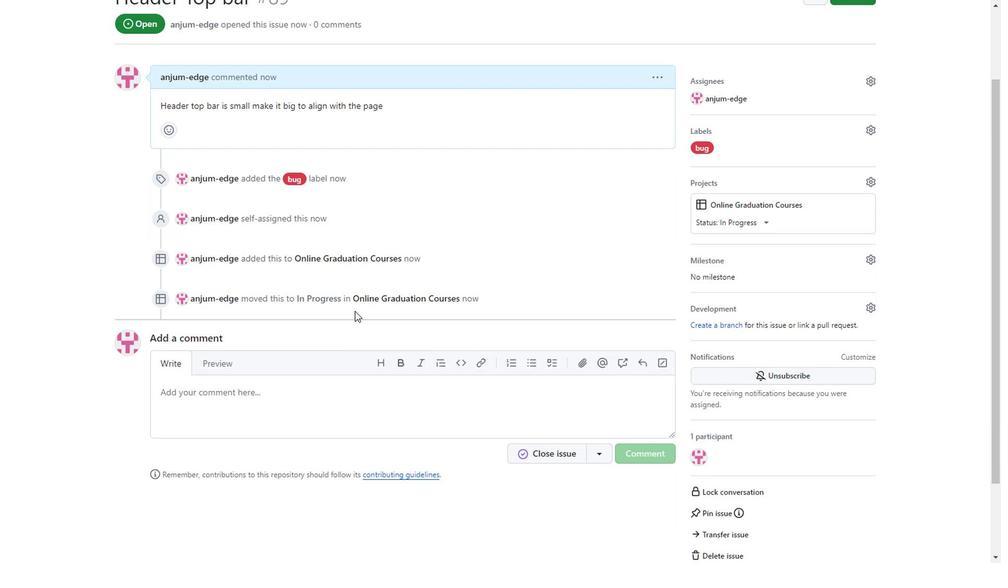 
Action: Mouse scrolled (340, 319) with delta (0, -1)
Screenshot: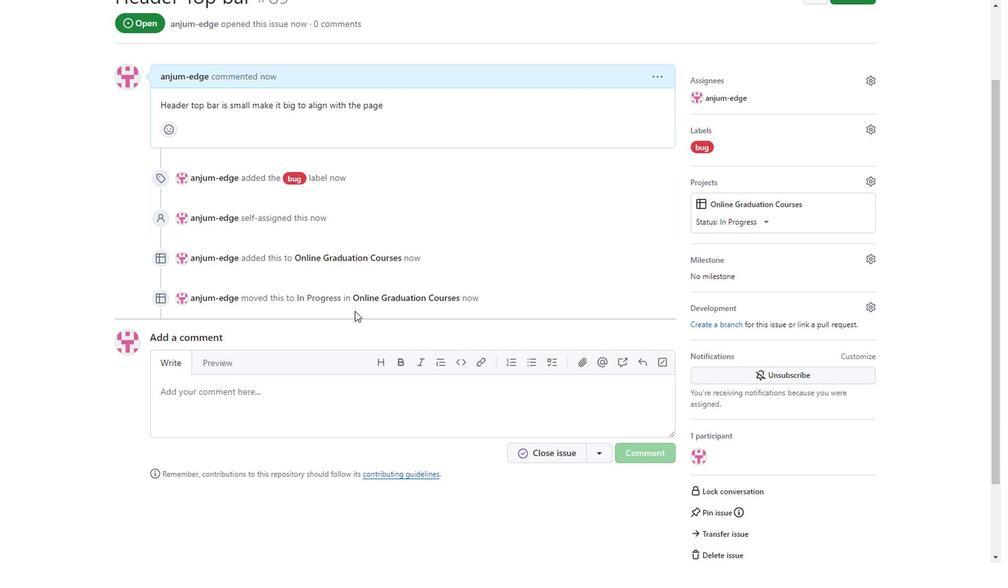 
Action: Mouse scrolled (340, 319) with delta (0, -1)
Screenshot: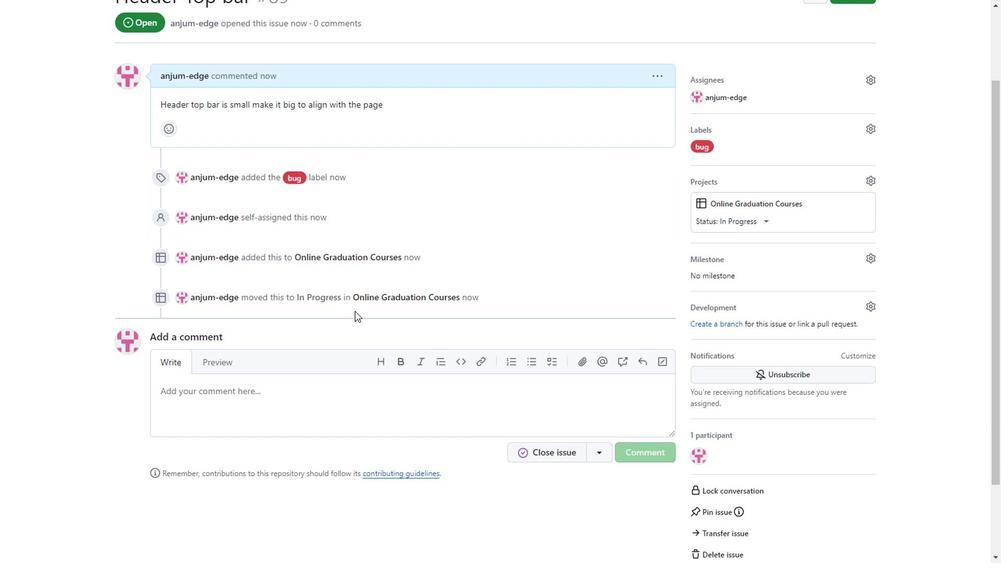 
Action: Mouse moved to (92, 47)
Screenshot: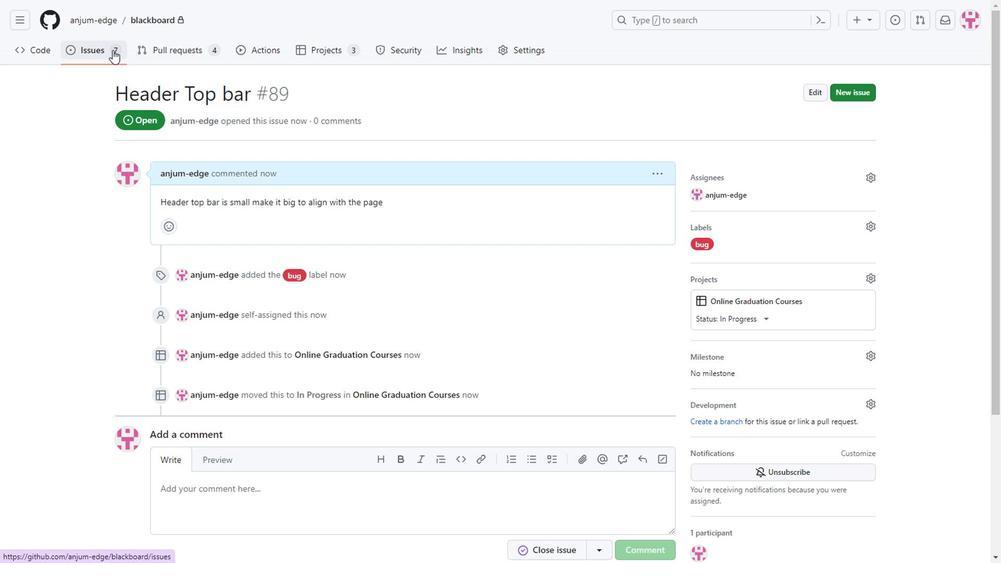 
Action: Mouse pressed left at (92, 47)
Screenshot: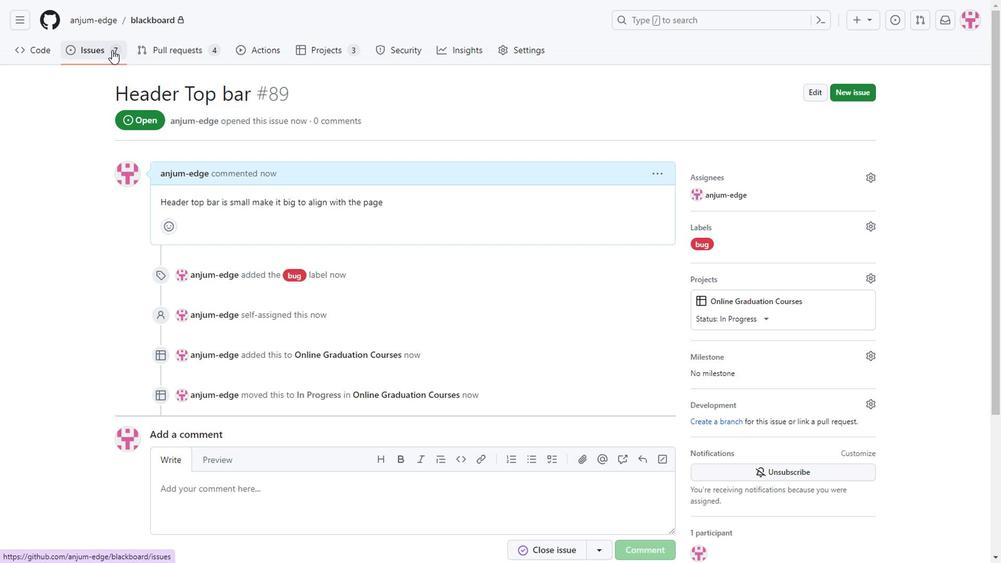 
Action: Mouse moved to (835, 87)
Screenshot: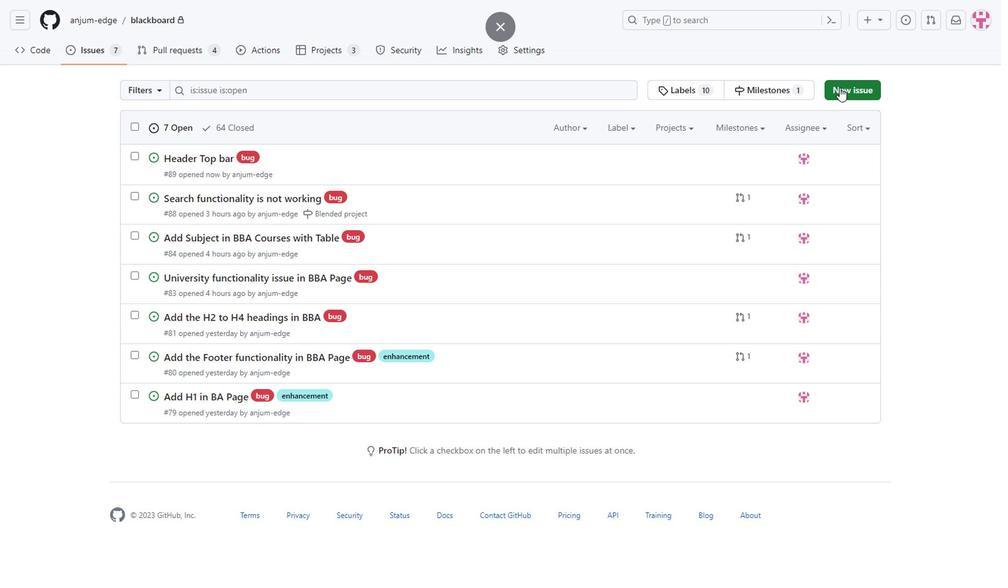 
Action: Mouse pressed left at (835, 87)
Screenshot: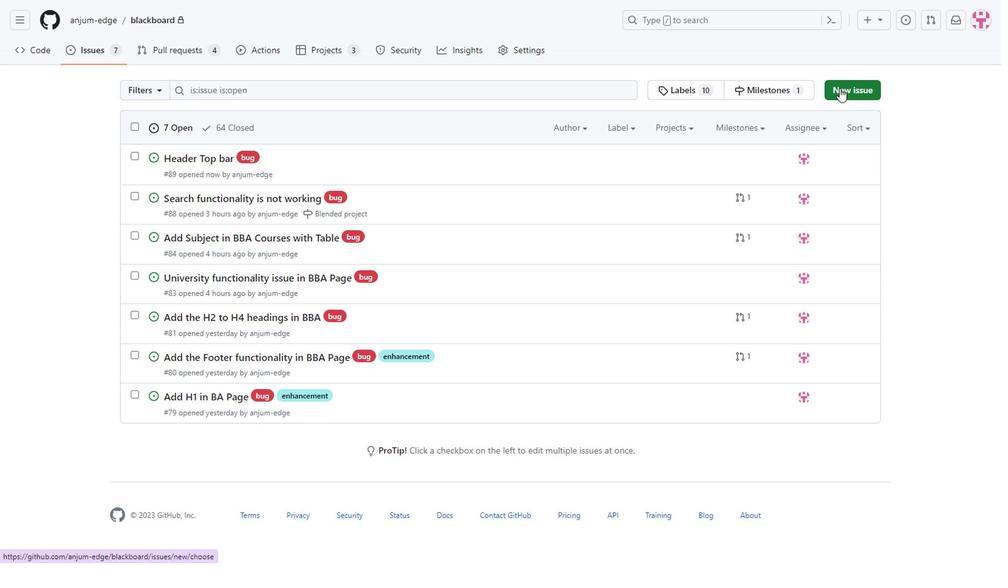 
Action: Mouse moved to (568, 302)
Screenshot: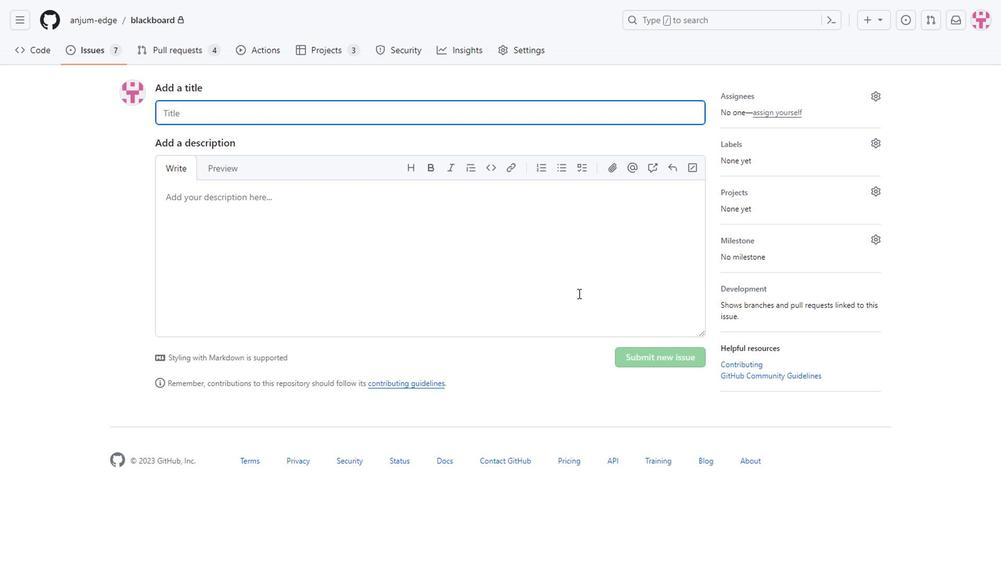 
Action: Mouse pressed left at (568, 302)
Screenshot: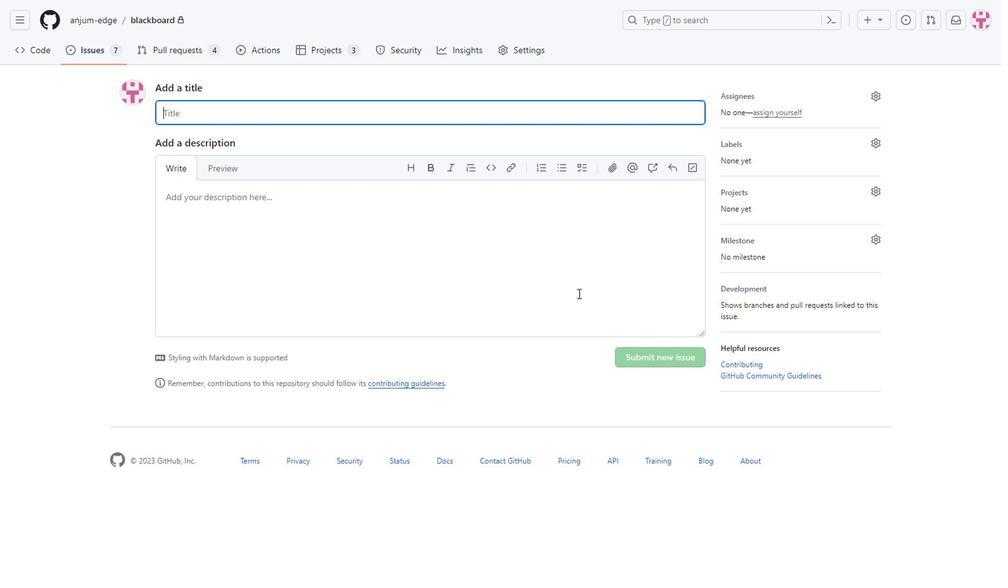 
Action: Mouse moved to (229, 114)
Screenshot: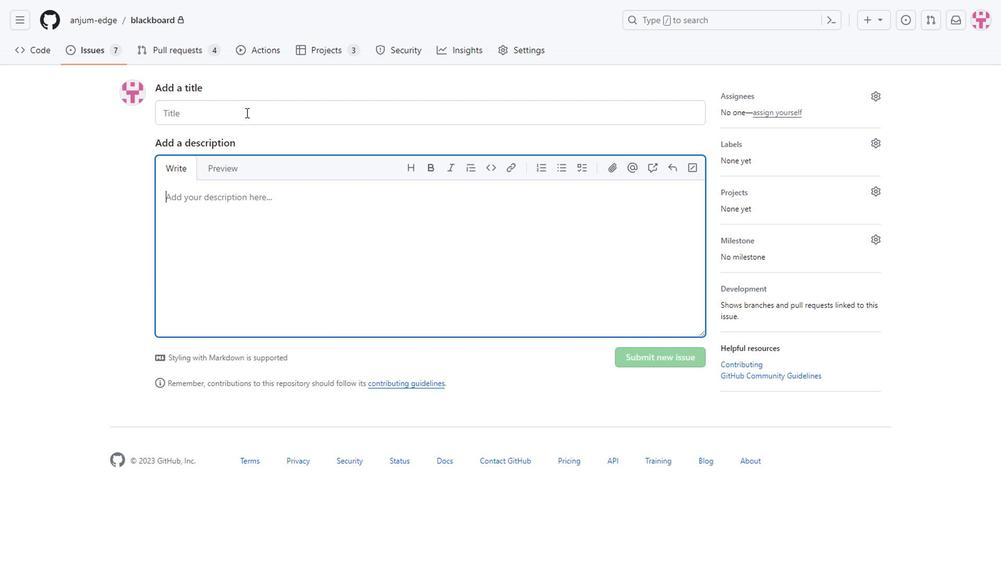 
Action: Mouse pressed left at (229, 114)
Screenshot: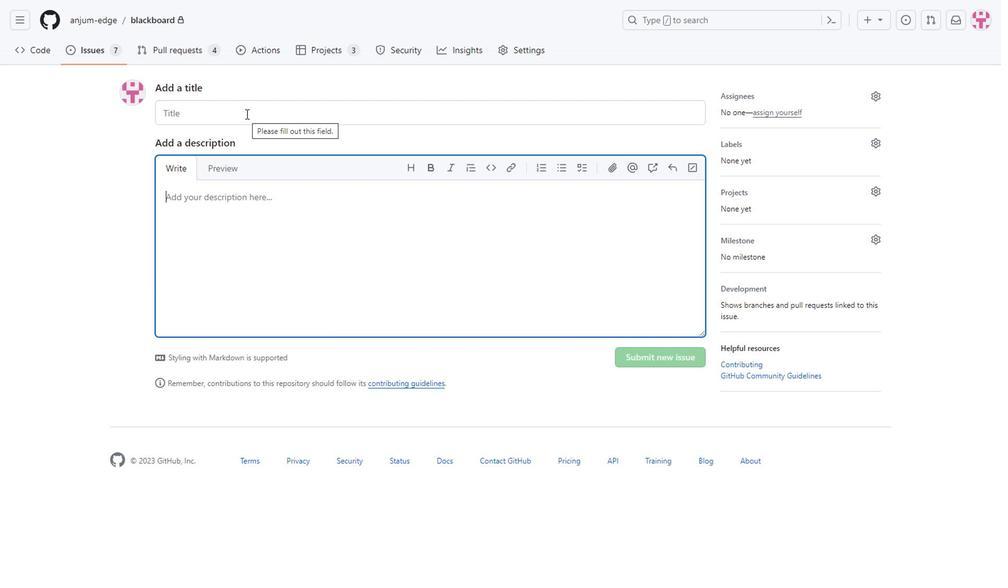 
Action: Key pressed <Key.shift>Add<Key.space><Key.shift>Universities<Key.space>in<Key.space>footer
Screenshot: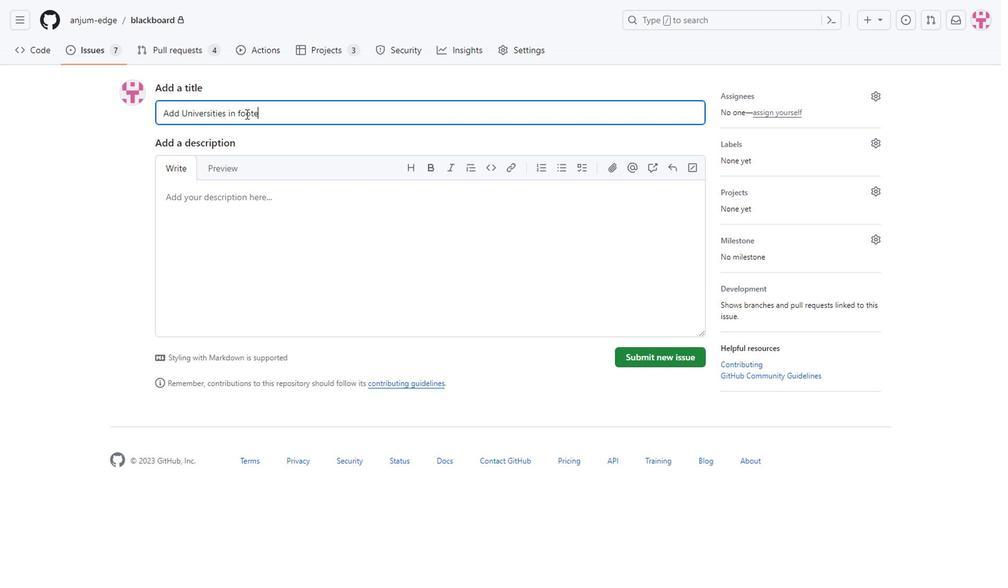 
Action: Mouse moved to (232, 211)
Screenshot: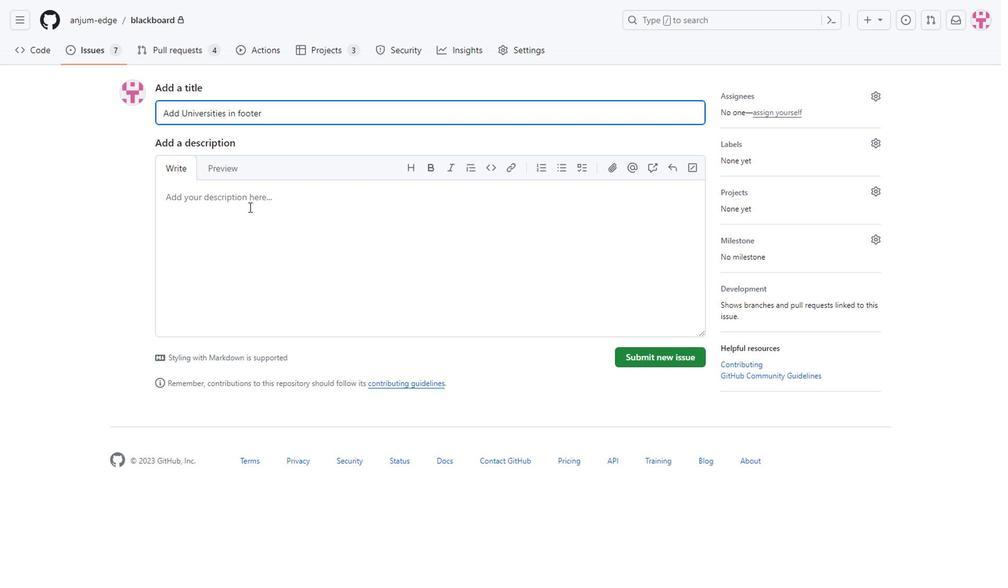 
Action: Mouse pressed left at (232, 211)
Screenshot: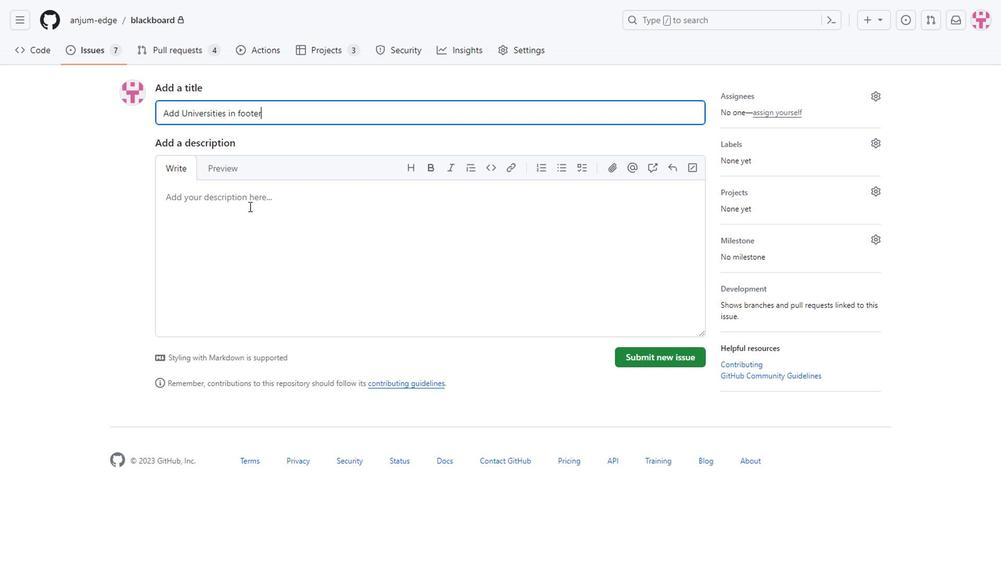 
Action: Key pressed <Key.shift><Key.shift><Key.shift><Key.shift><Key.shift><Key.shift><Key.shift><Key.shift><Key.shift><Key.shift><Key.shift><Key.shift><Key.shift><Key.shift><Key.shift><Key.shift>Add<Key.space>universities<Key.space>in<Key.space>the<Key.space>footer<Key.space><Key.enter><Key.enter><Key.shift>Add<Key.space>atleast<Key.space>3<Key.space>universii<Key.backspace>ties
Screenshot: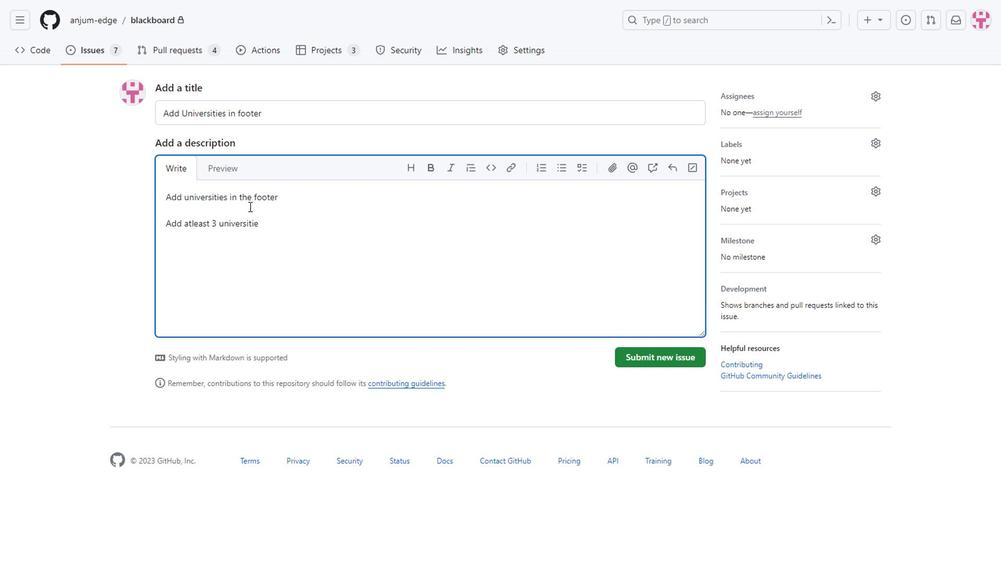 
Action: Mouse moved to (779, 113)
Screenshot: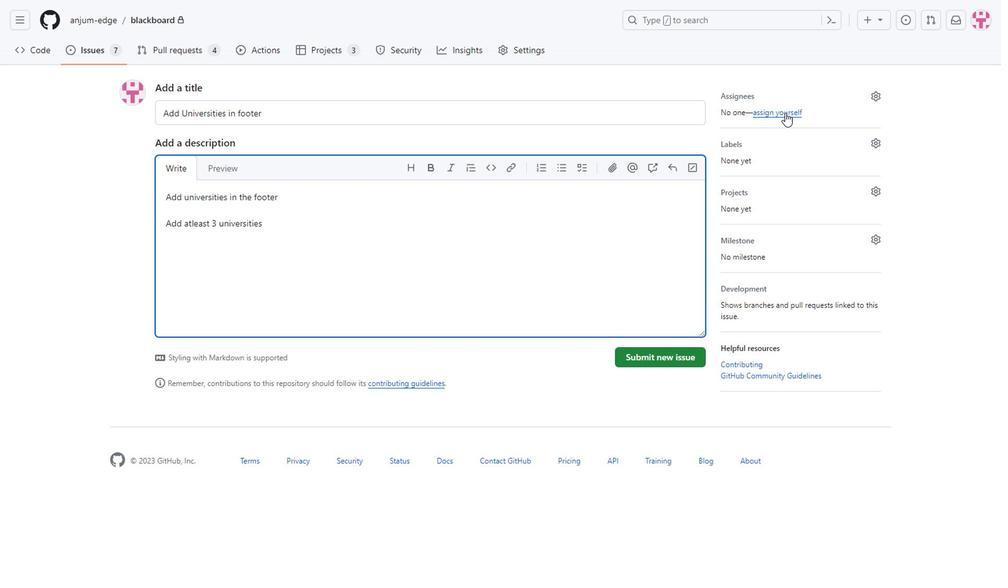 
Action: Mouse pressed left at (779, 113)
Screenshot: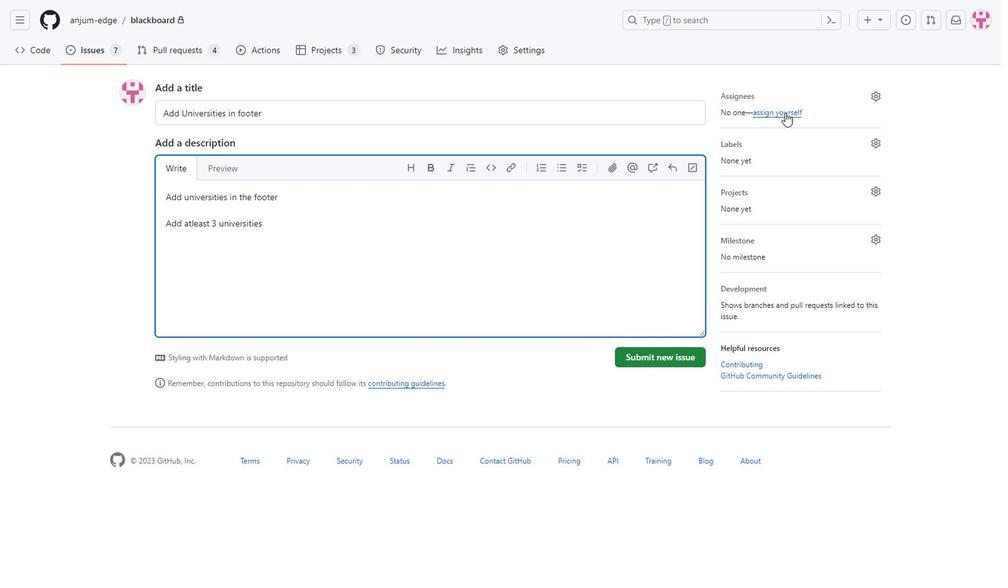 
Action: Mouse moved to (730, 147)
Screenshot: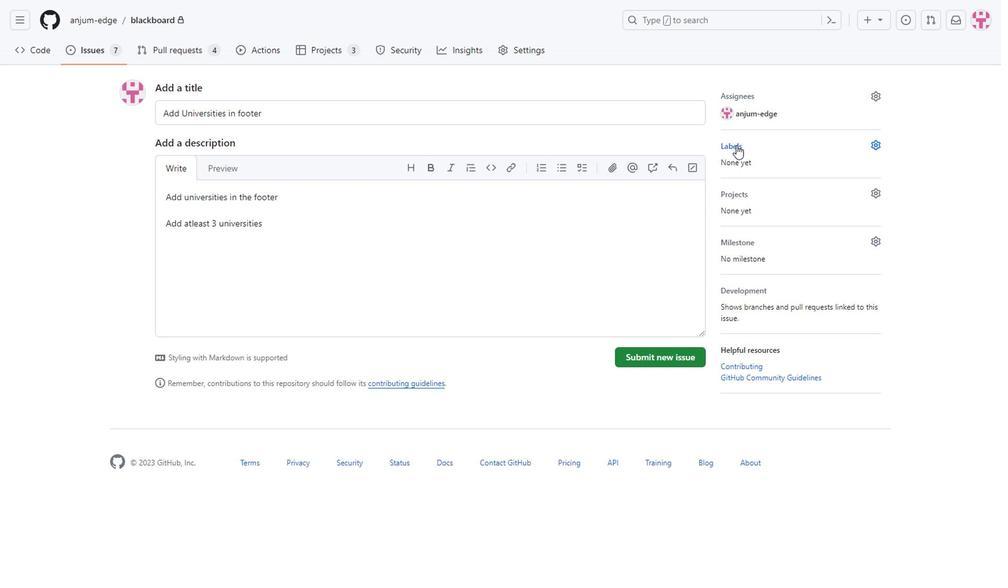 
Action: Mouse pressed left at (730, 147)
Screenshot: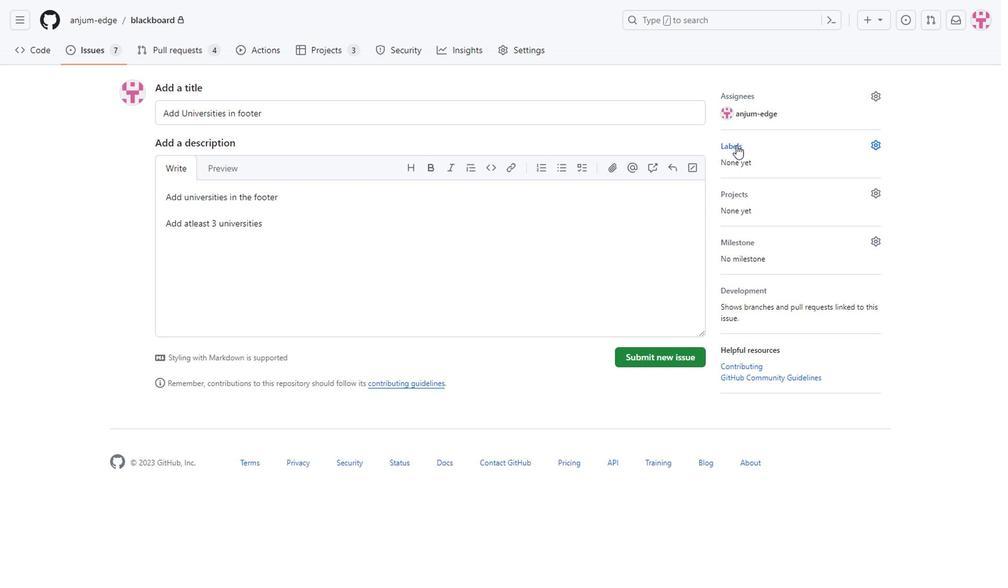 
Action: Mouse moved to (733, 226)
Screenshot: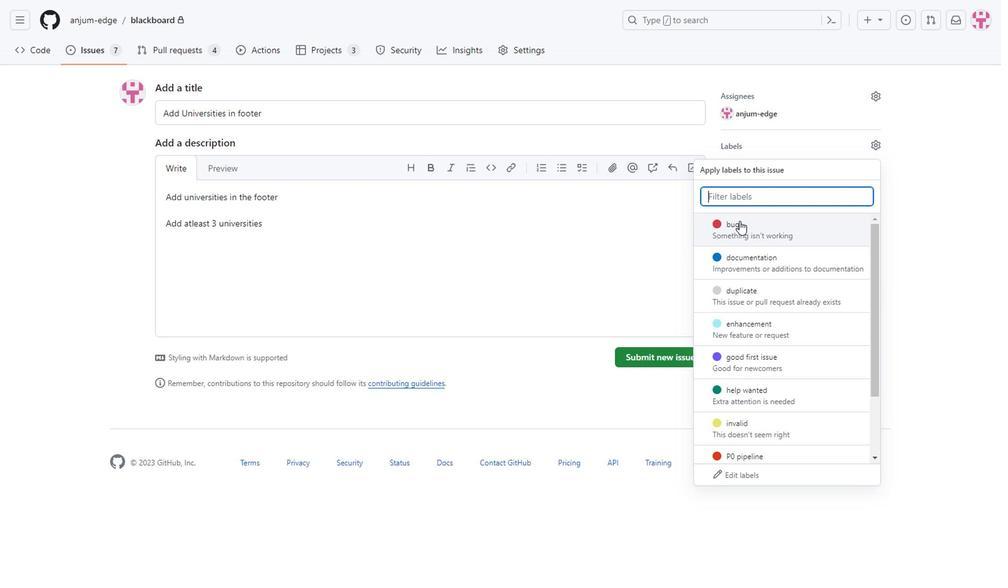 
Action: Mouse pressed left at (733, 226)
Screenshot: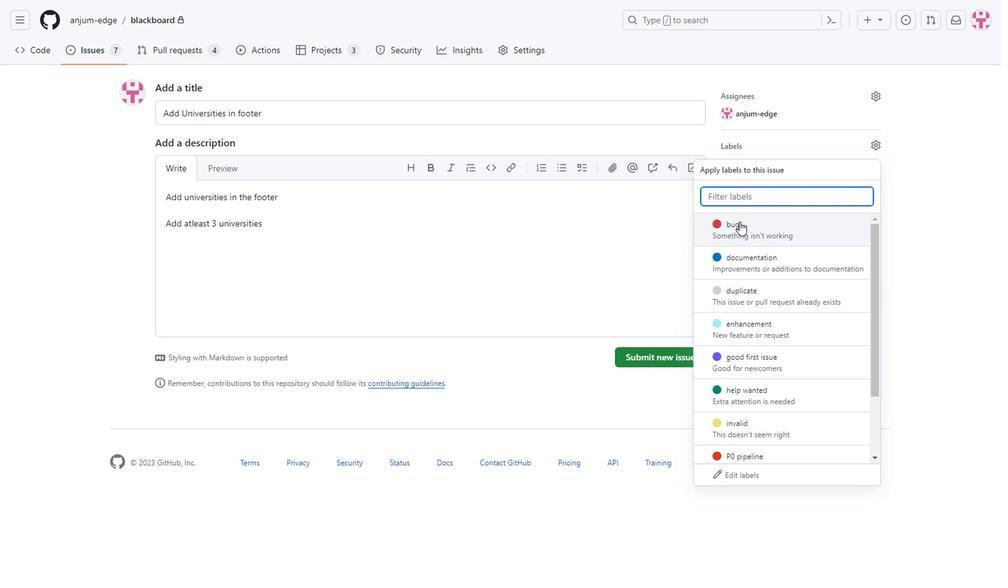
Action: Mouse moved to (892, 232)
Screenshot: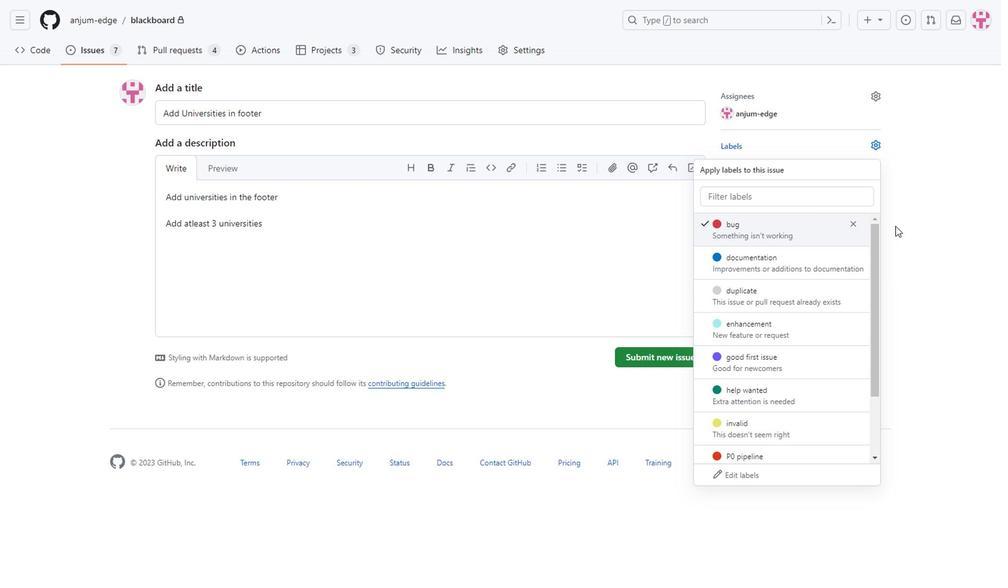 
Action: Mouse pressed left at (892, 232)
Screenshot: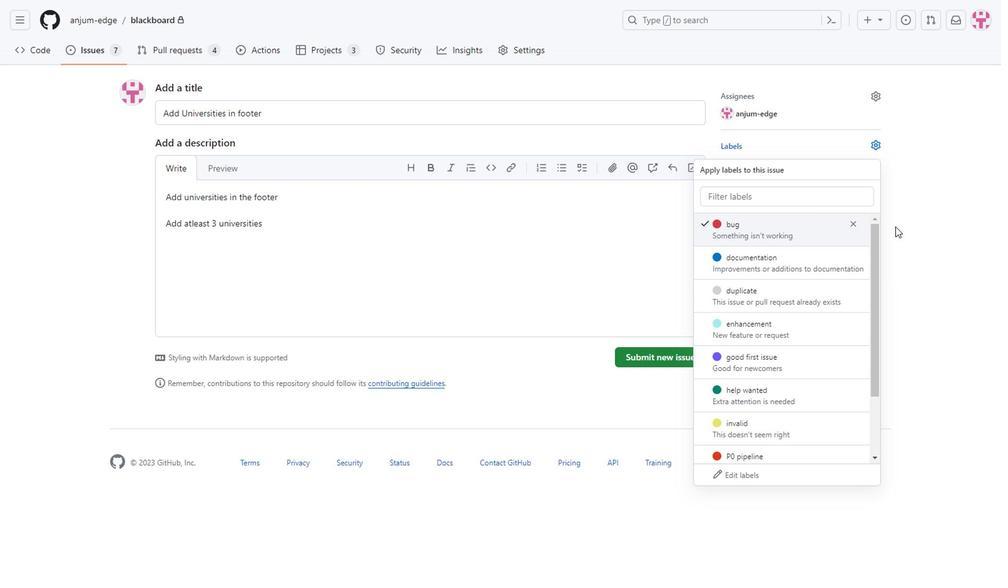 
Action: Mouse moved to (727, 201)
Screenshot: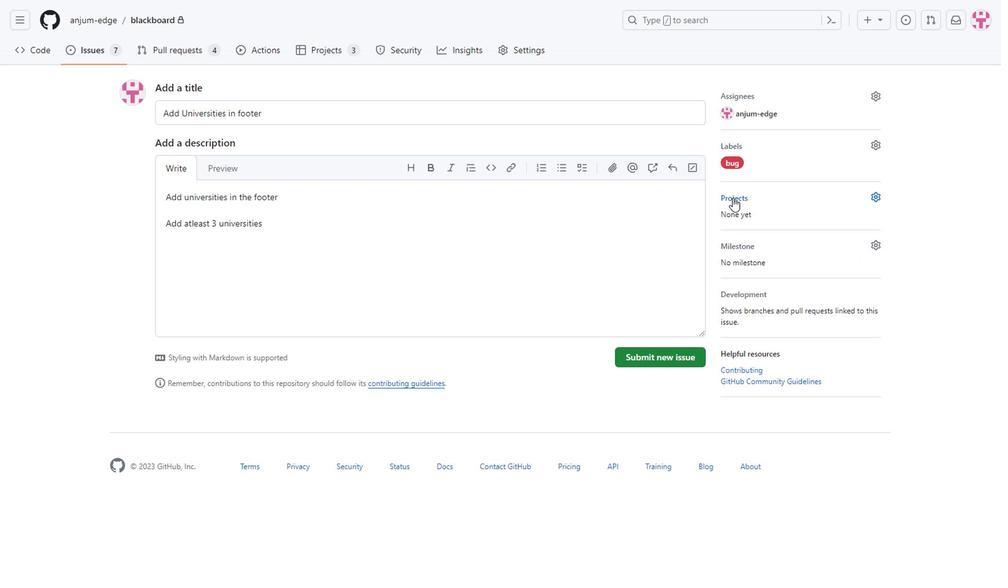 
Action: Mouse pressed left at (727, 201)
Screenshot: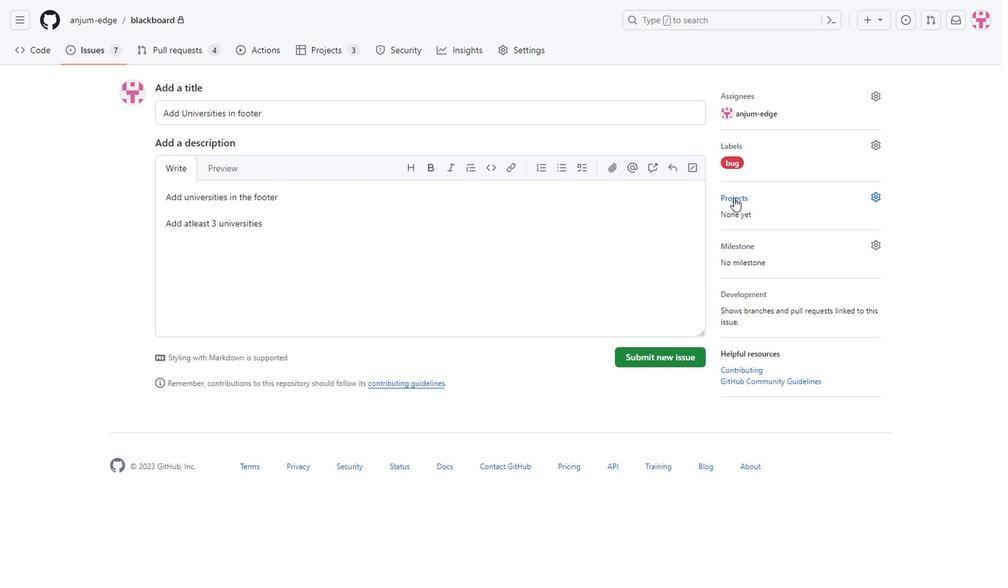 
Action: Mouse moved to (743, 308)
Screenshot: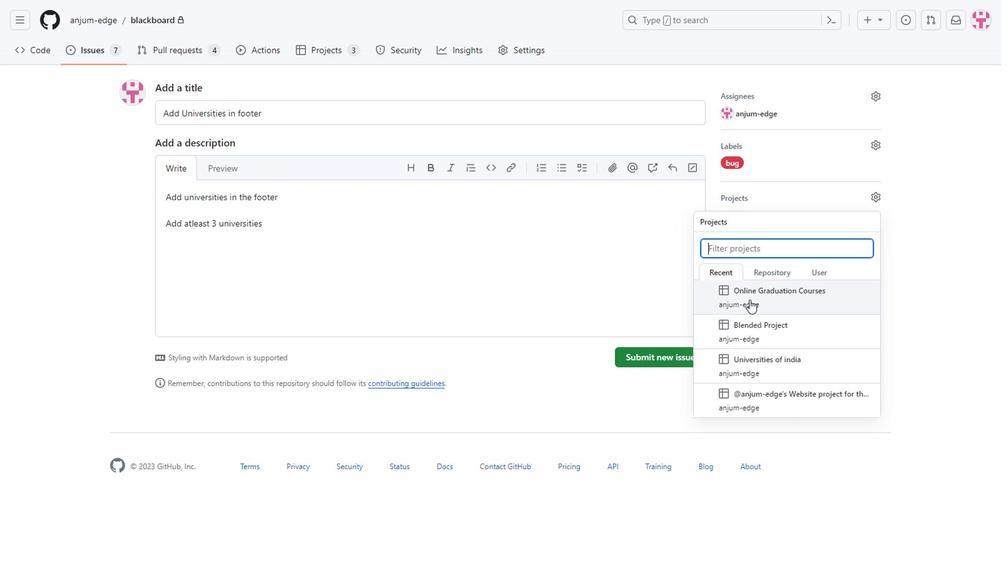 
Action: Mouse pressed left at (743, 308)
Screenshot: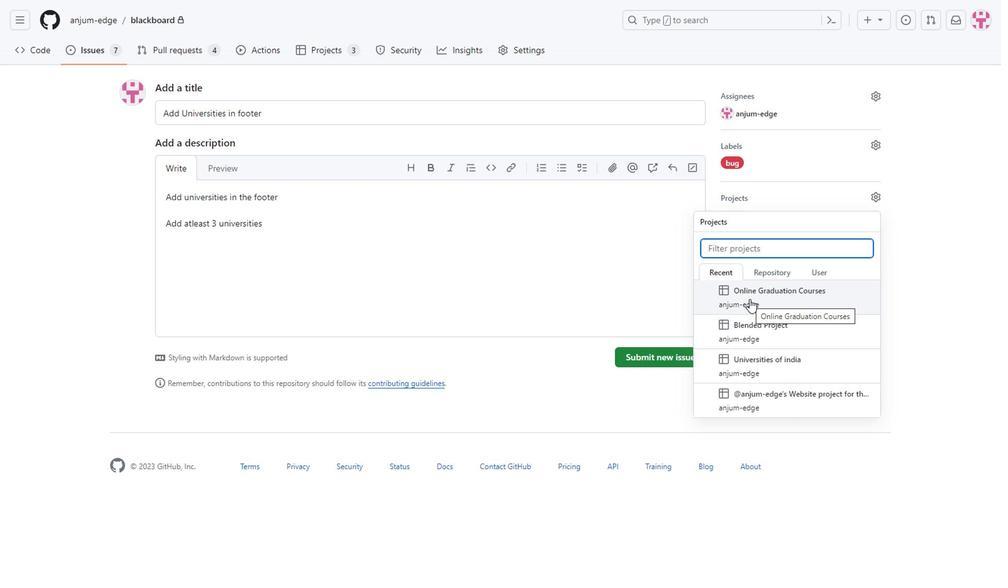 
Action: Mouse moved to (945, 231)
Screenshot: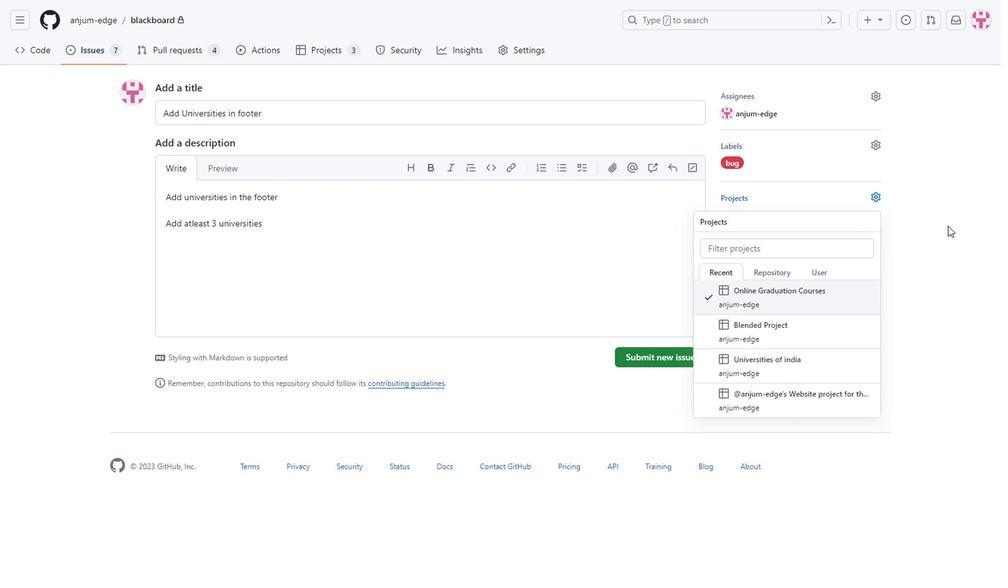 
Action: Mouse pressed left at (945, 231)
Screenshot: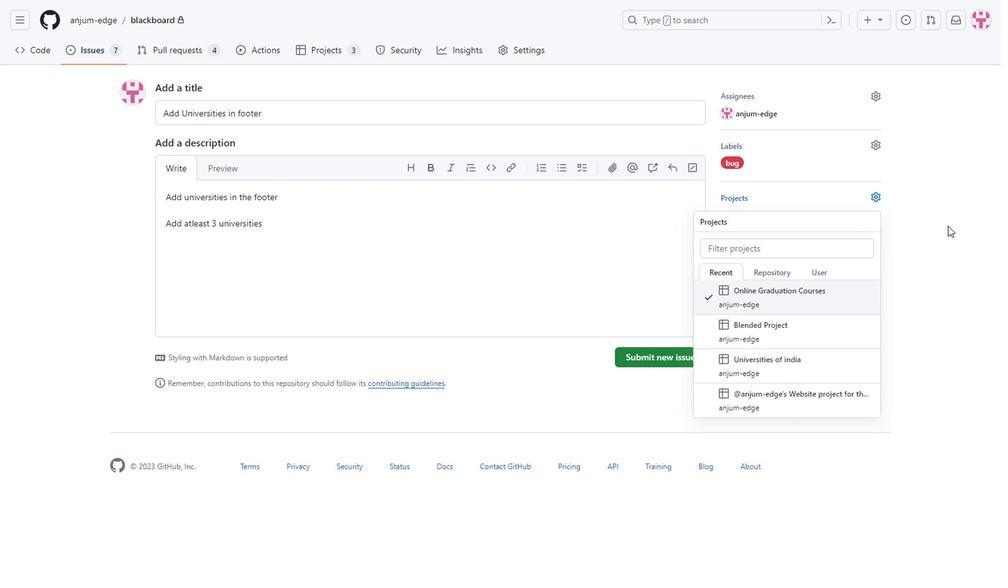 
Action: Mouse moved to (750, 255)
Screenshot: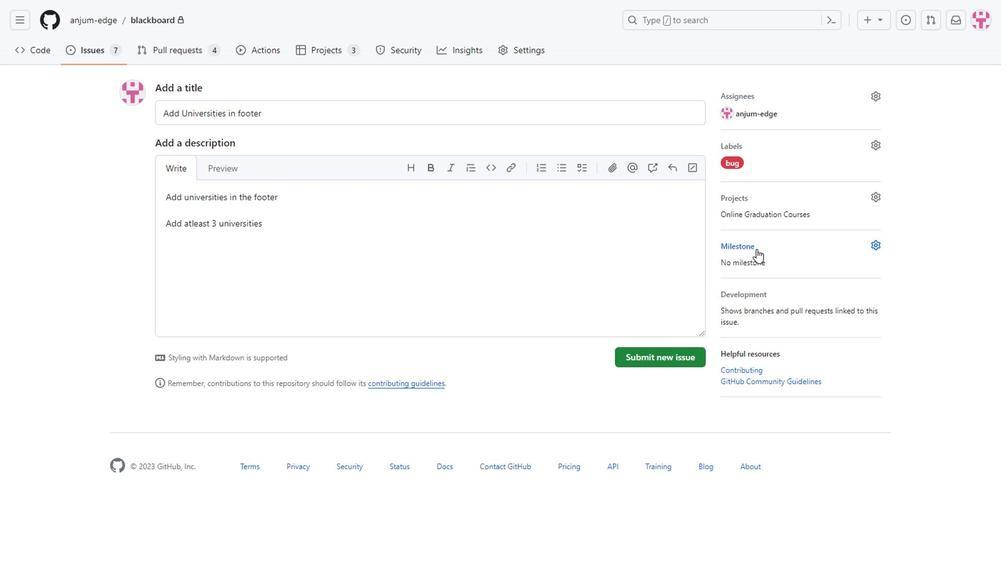 
Action: Mouse pressed left at (750, 255)
Screenshot: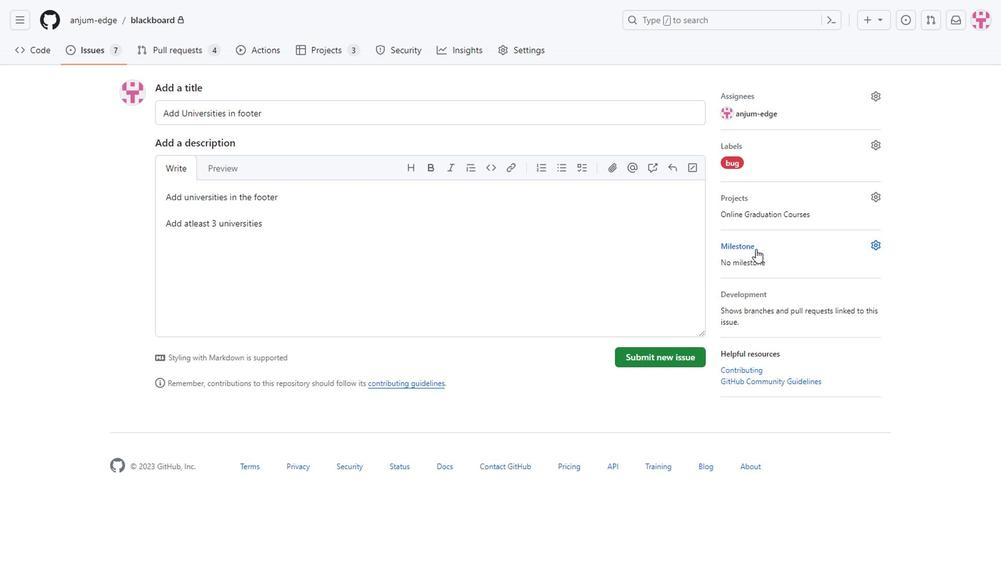 
Action: Mouse moved to (726, 362)
Screenshot: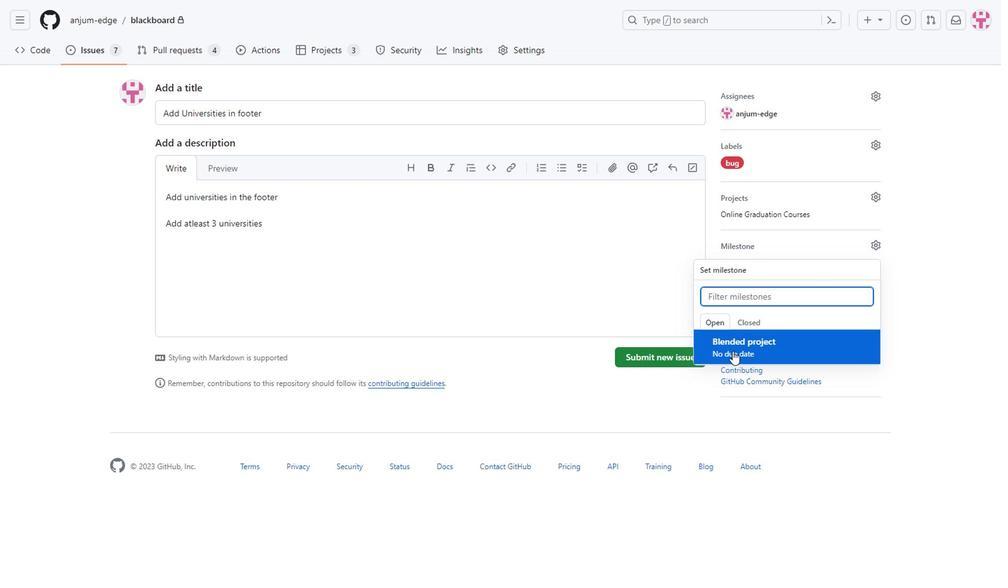 
Action: Mouse pressed left at (726, 362)
Screenshot: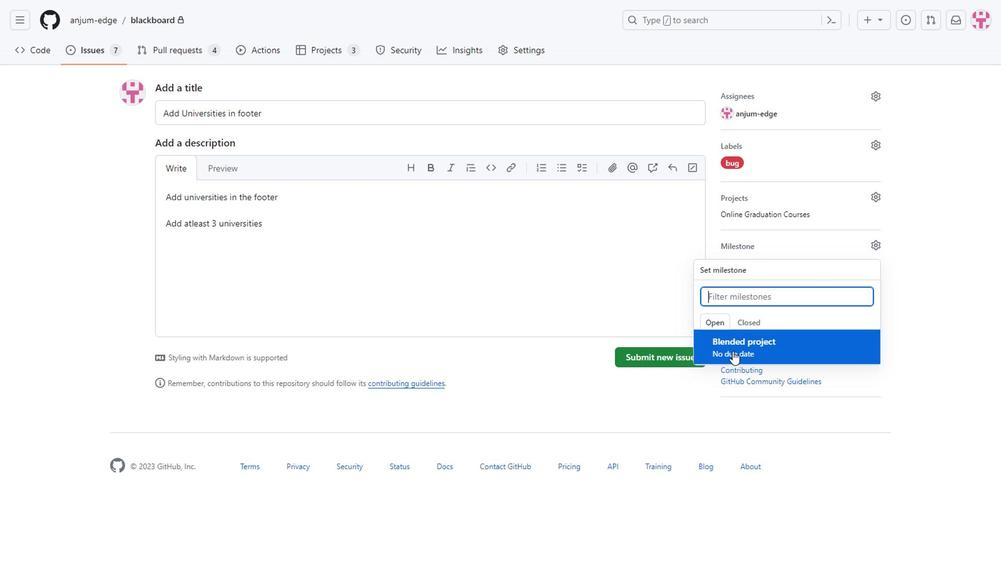 
Action: Mouse moved to (680, 361)
Screenshot: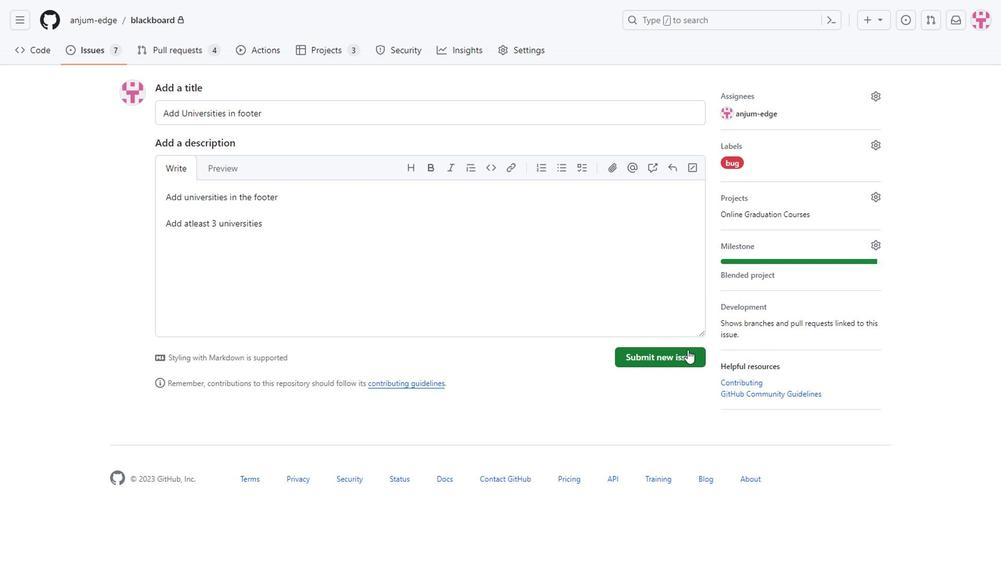 
Action: Mouse pressed left at (680, 361)
Screenshot: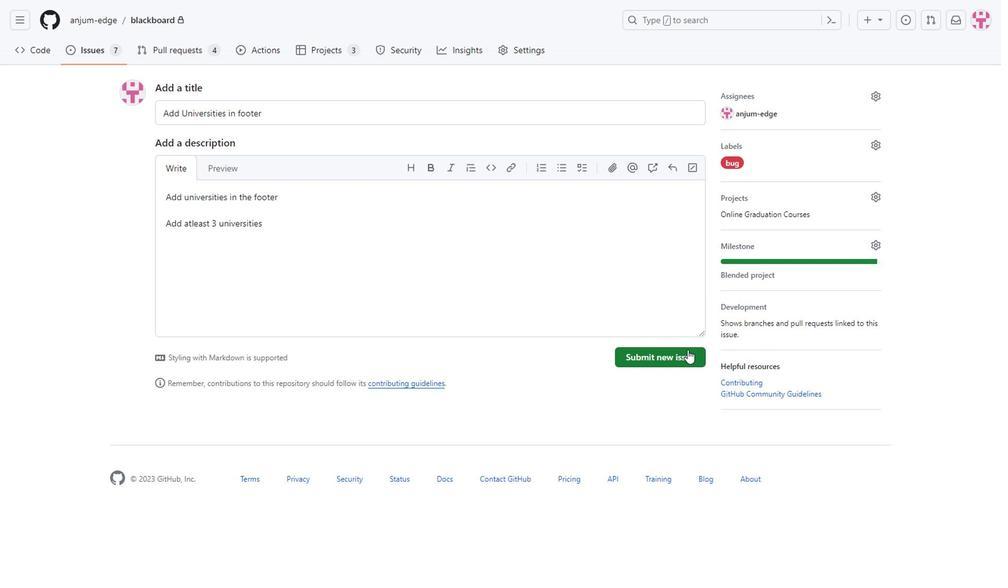 
Action: Mouse moved to (939, 279)
Screenshot: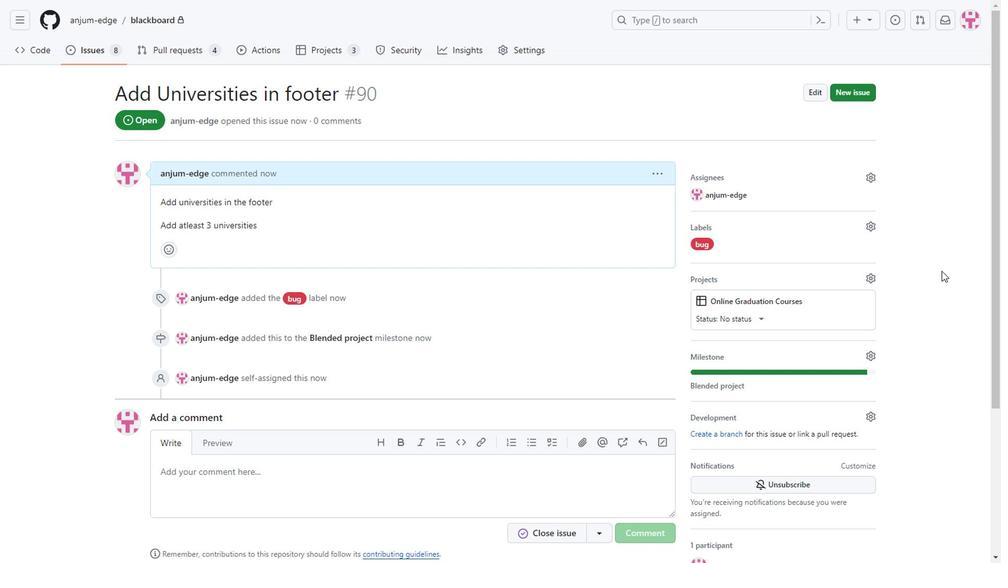 
Action: Mouse pressed left at (939, 279)
Screenshot: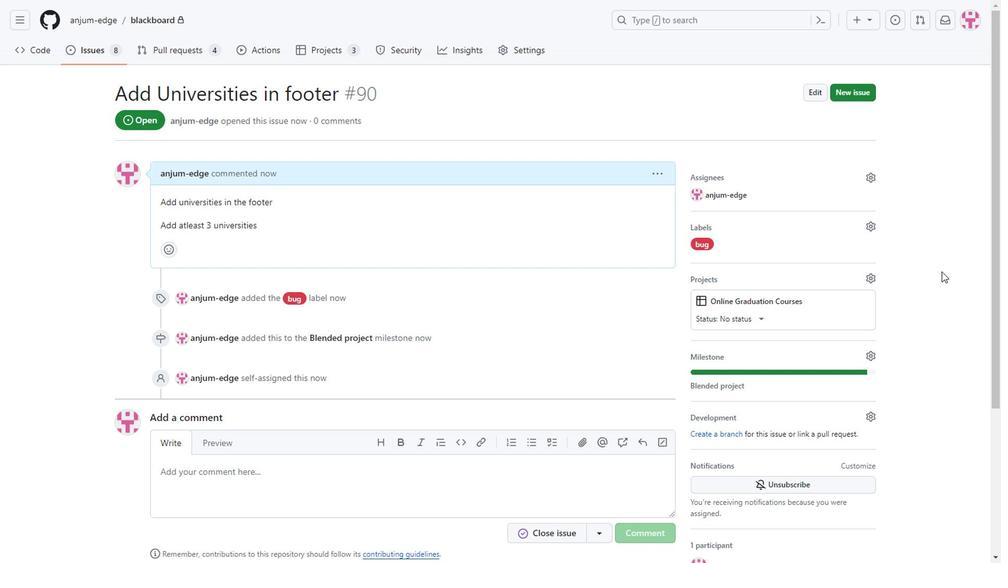 
